 Task: Find a house in San Marcos, Colombia, for 5 guests from September 6 to September 12, 2023, with a price range of ₹10,000 to ₹14,000, 4 bedrooms, 4 beds, 4 bathrooms, and amenities including free parking, gym, TV, and breakfast. Host language should be English.
Action: Mouse moved to (471, 98)
Screenshot: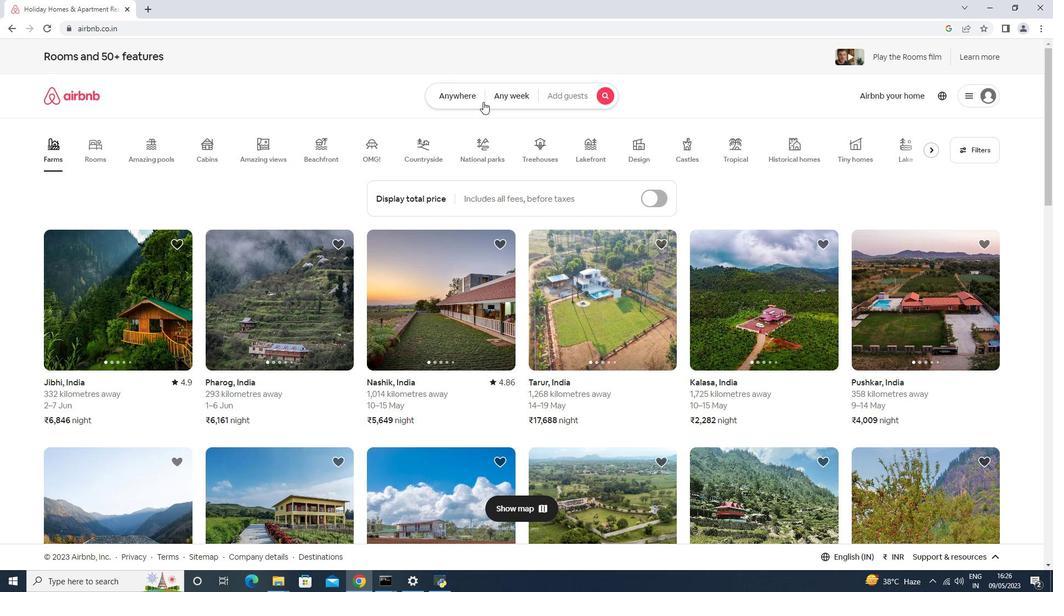 
Action: Mouse pressed left at (471, 98)
Screenshot: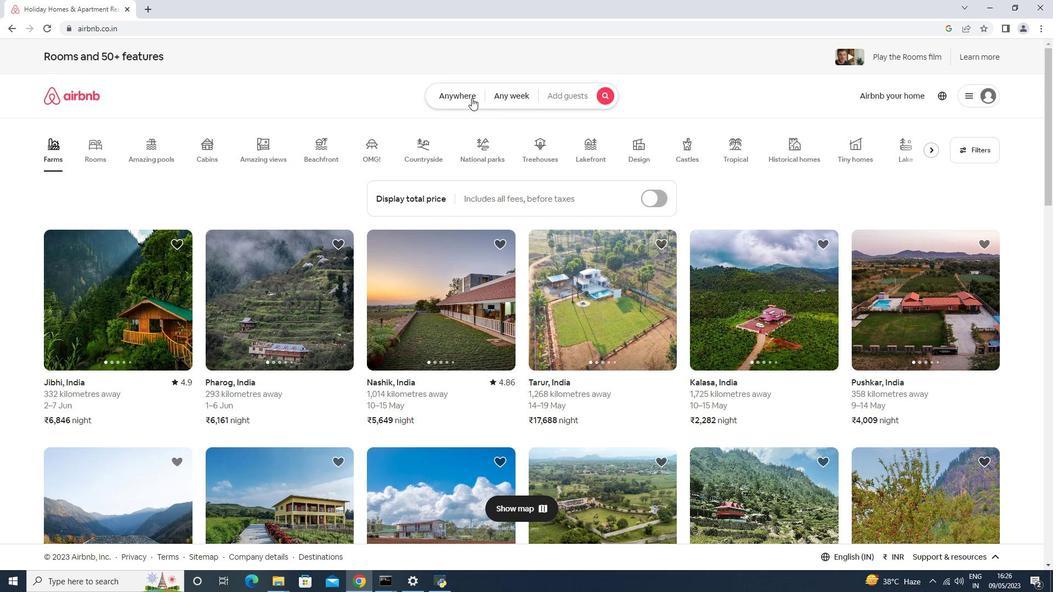 
Action: Mouse moved to (403, 145)
Screenshot: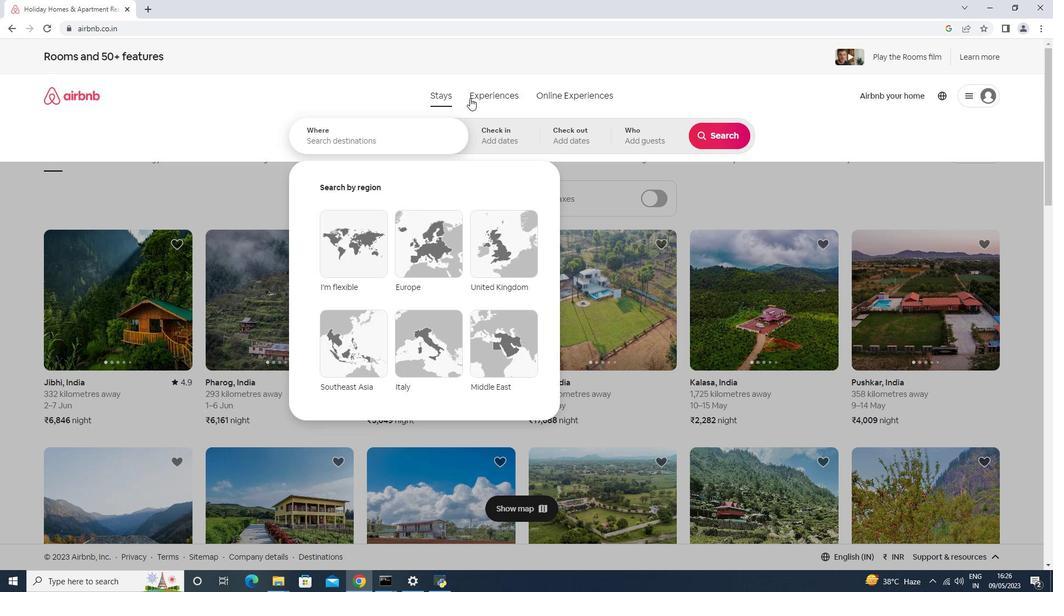 
Action: Mouse pressed left at (403, 145)
Screenshot: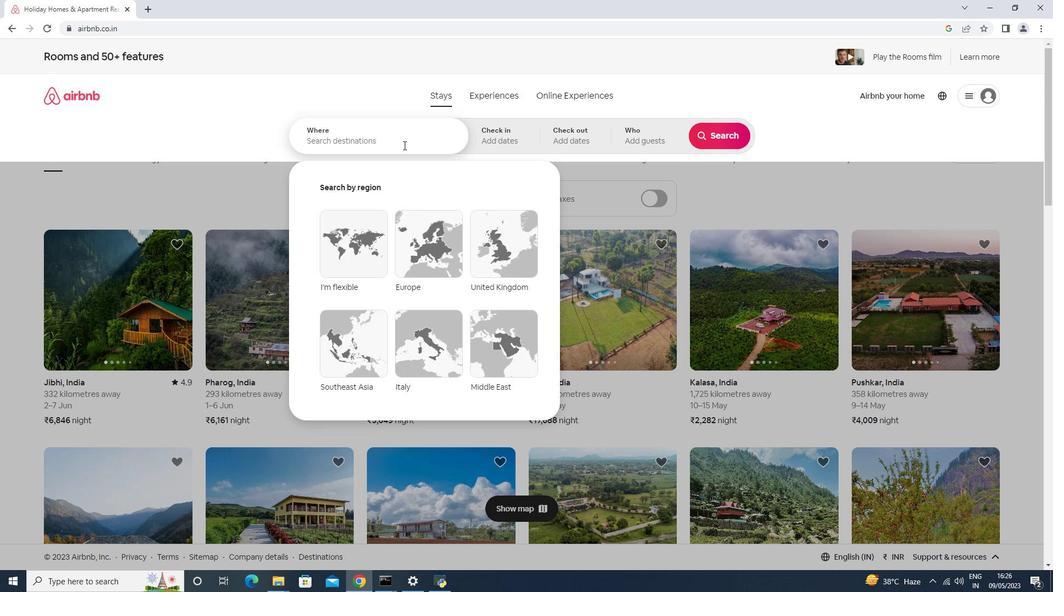 
Action: Key pressed <Key.shift>San<Key.space><Key.shift>Marcos,<Key.space><Key.shift>Colobia<Key.enter>
Screenshot: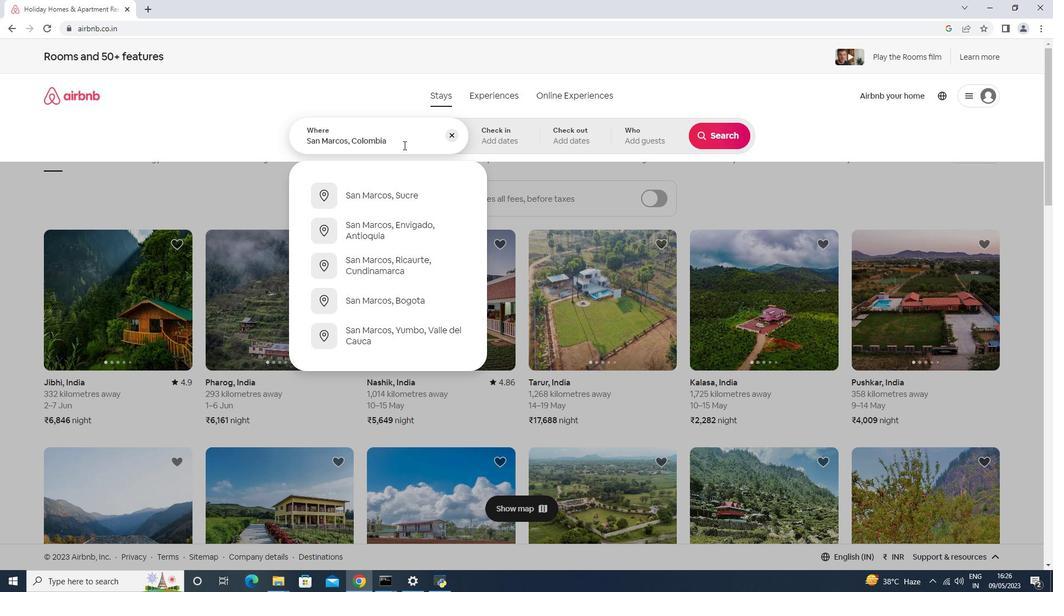 
Action: Mouse moved to (723, 225)
Screenshot: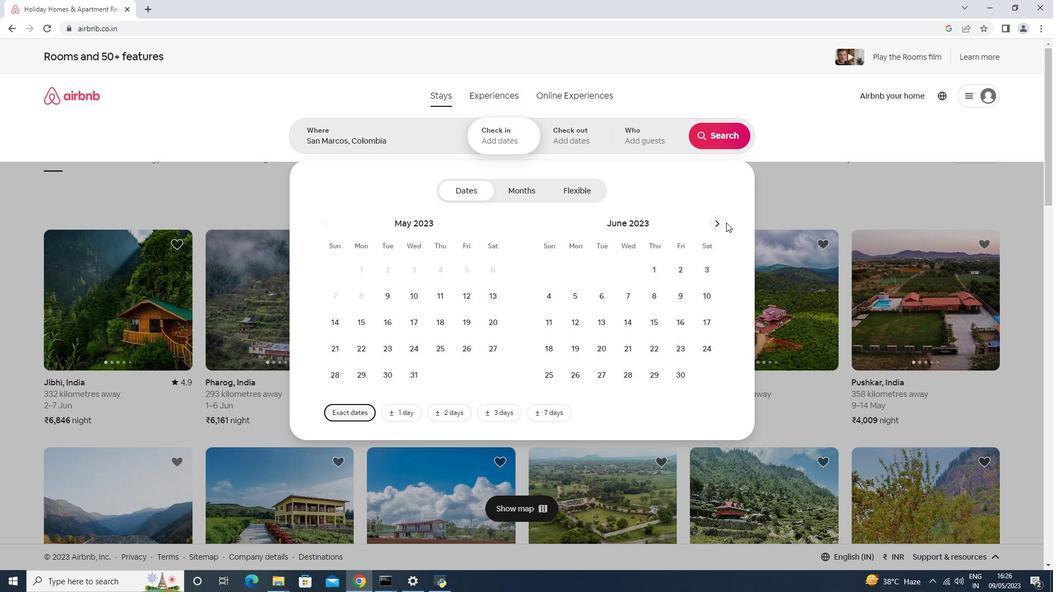 
Action: Mouse pressed left at (723, 225)
Screenshot: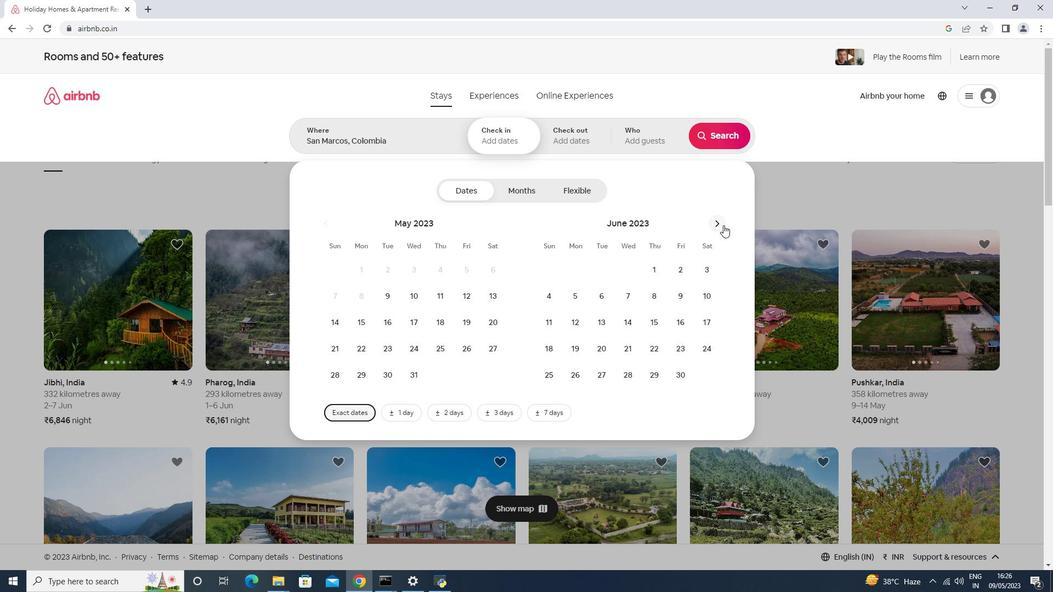 
Action: Mouse moved to (720, 227)
Screenshot: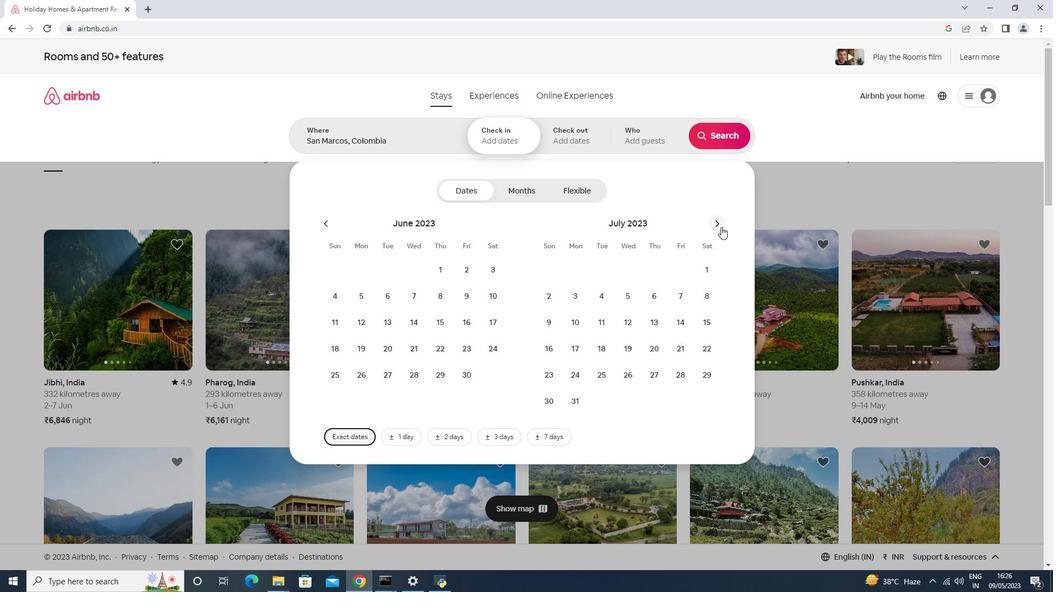
Action: Mouse pressed left at (720, 227)
Screenshot: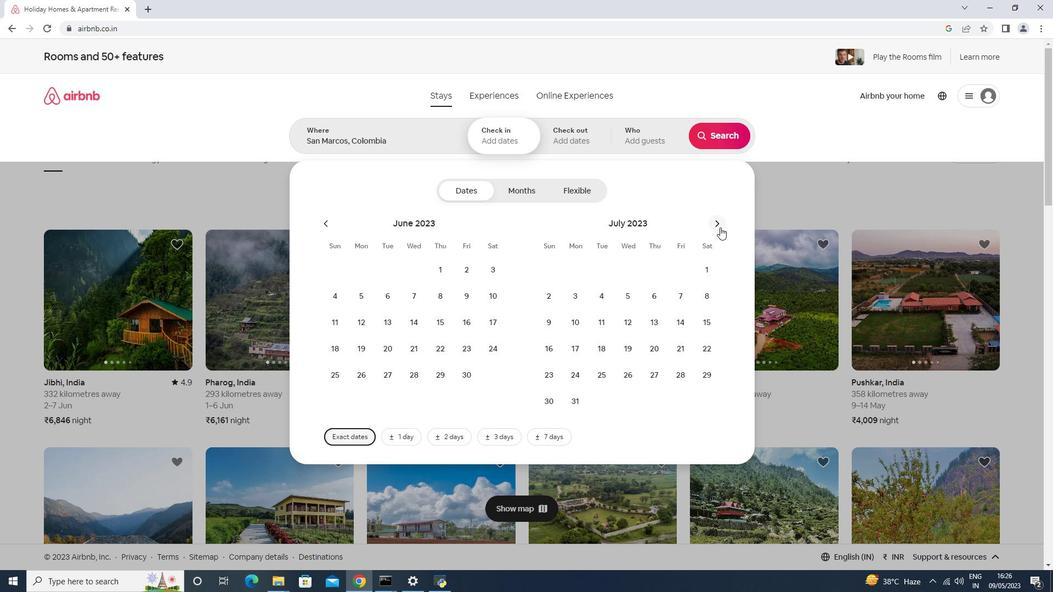 
Action: Mouse pressed left at (720, 227)
Screenshot: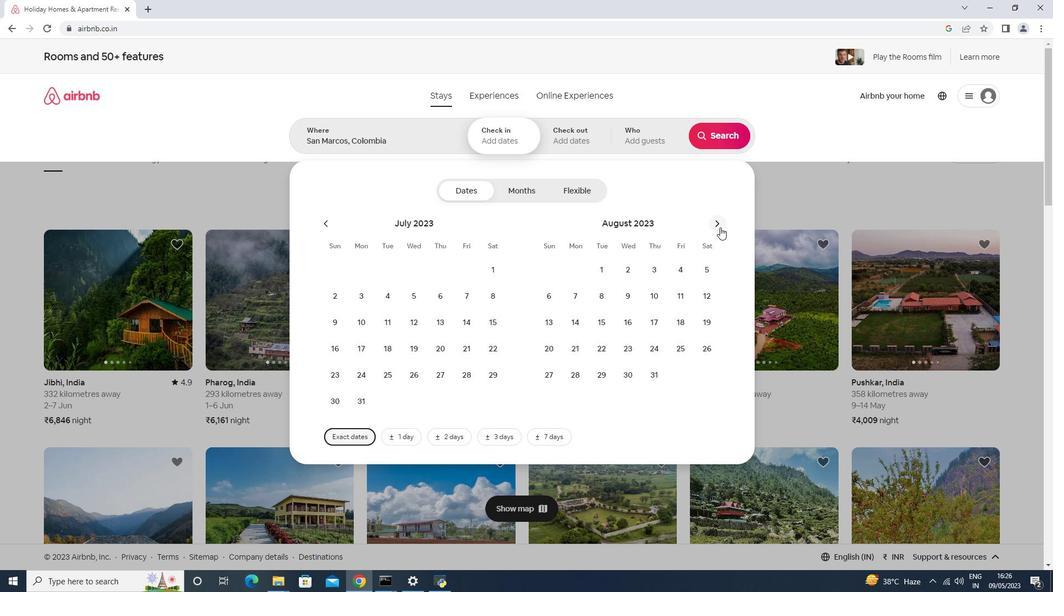 
Action: Mouse pressed left at (720, 227)
Screenshot: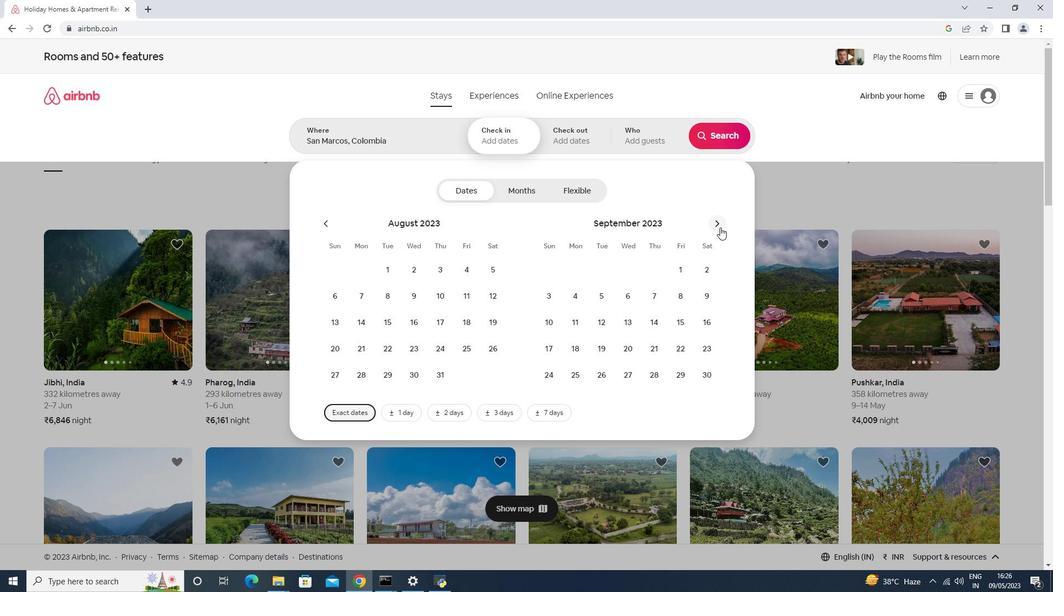 
Action: Mouse moved to (411, 299)
Screenshot: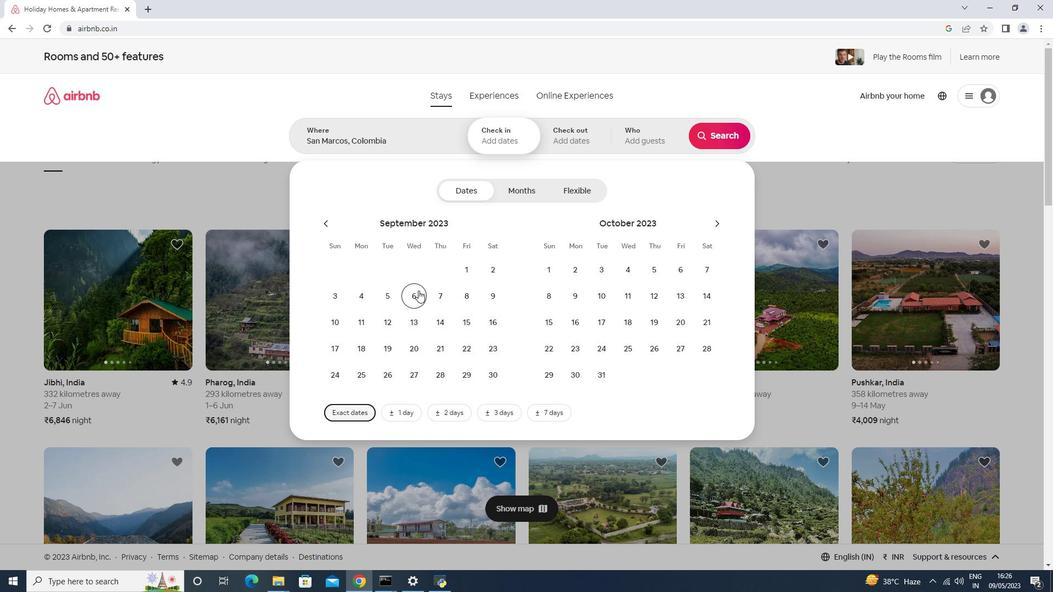 
Action: Mouse pressed left at (411, 299)
Screenshot: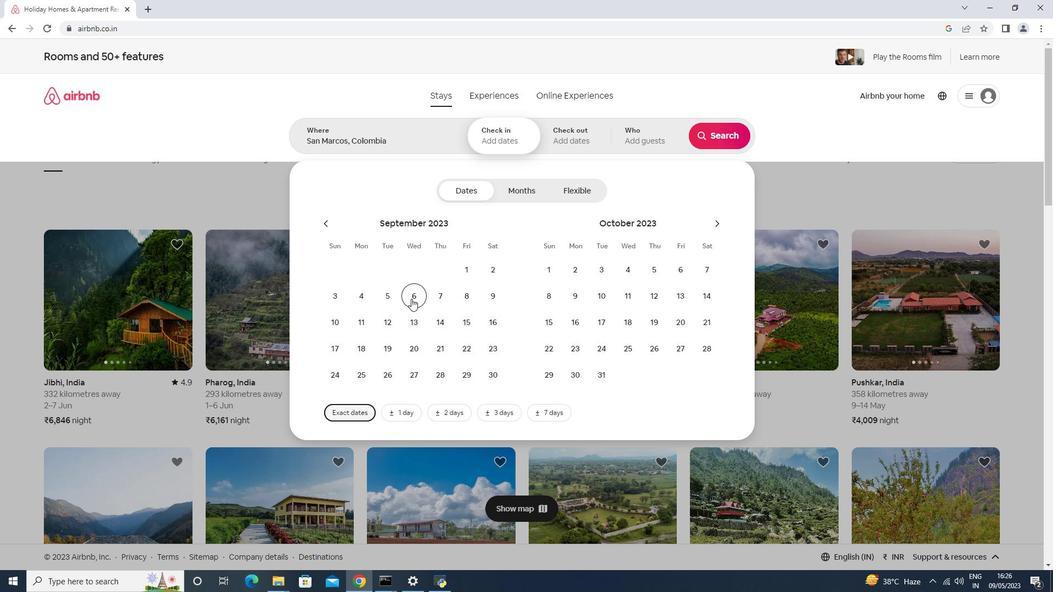 
Action: Mouse moved to (388, 325)
Screenshot: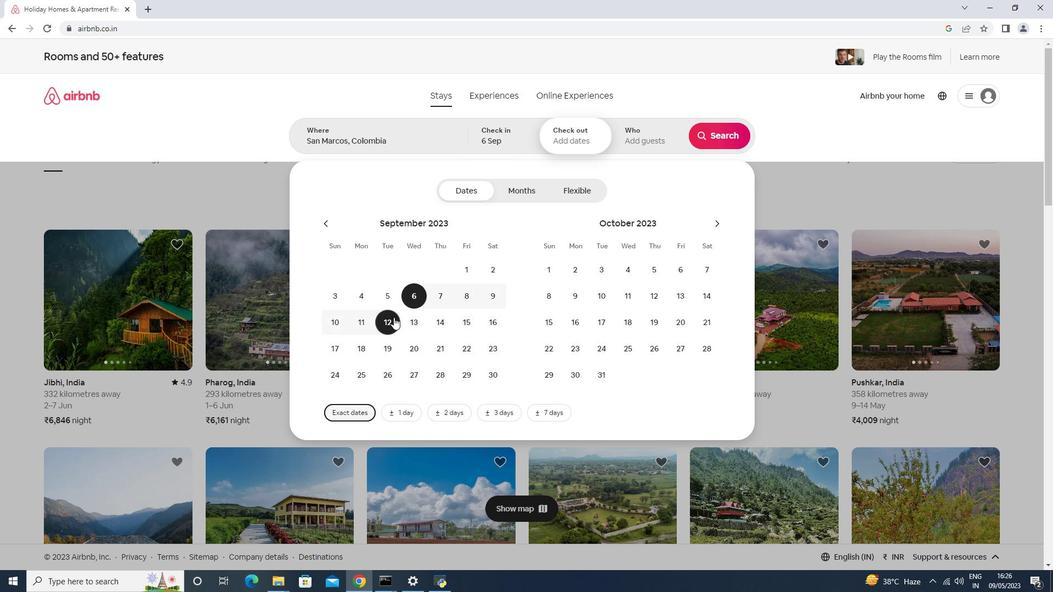 
Action: Mouse pressed left at (388, 325)
Screenshot: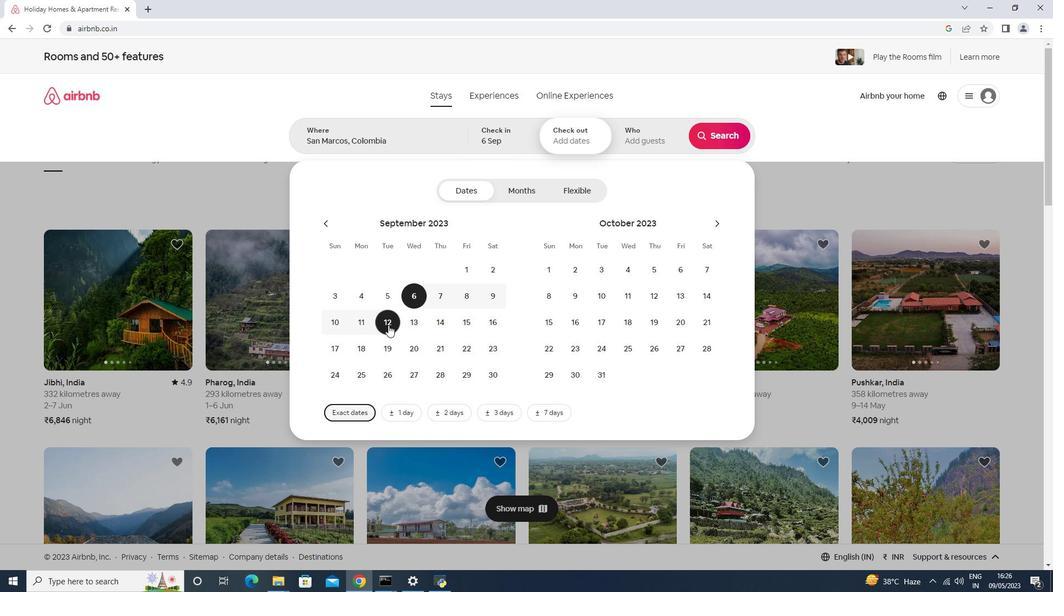 
Action: Mouse moved to (648, 137)
Screenshot: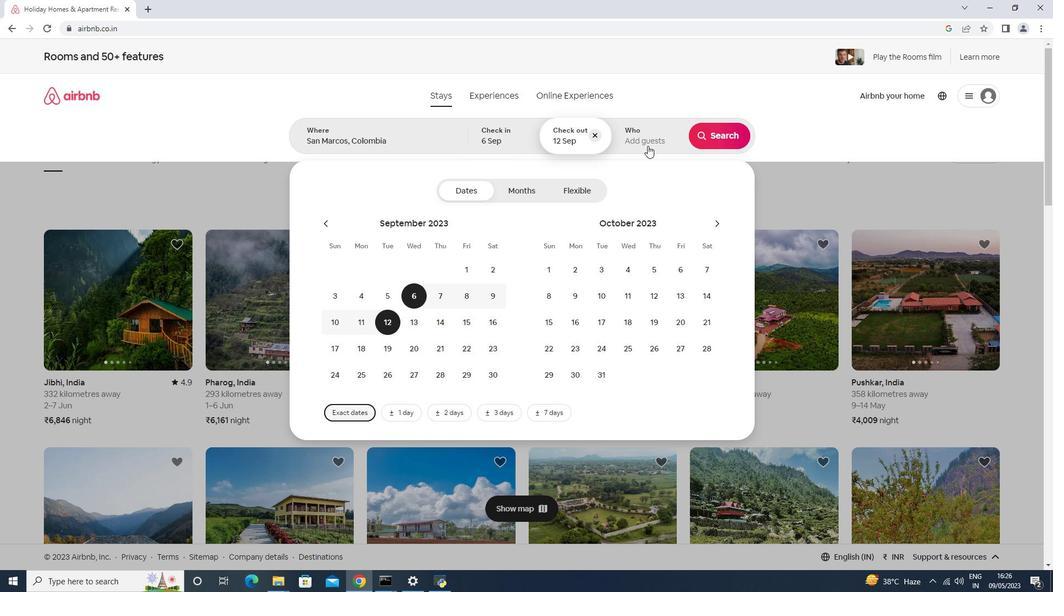 
Action: Mouse pressed left at (648, 137)
Screenshot: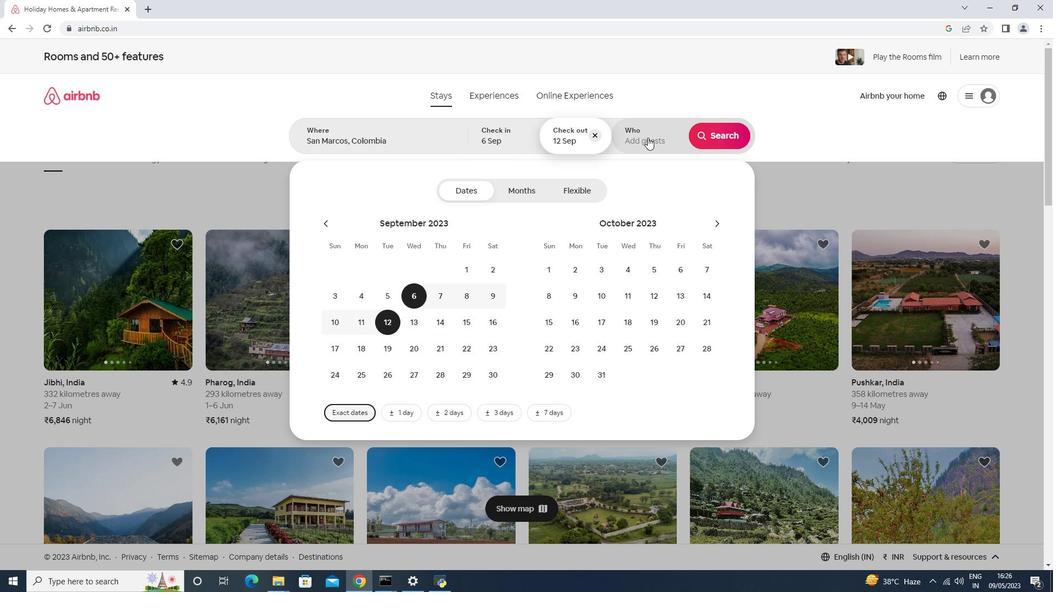 
Action: Mouse moved to (722, 195)
Screenshot: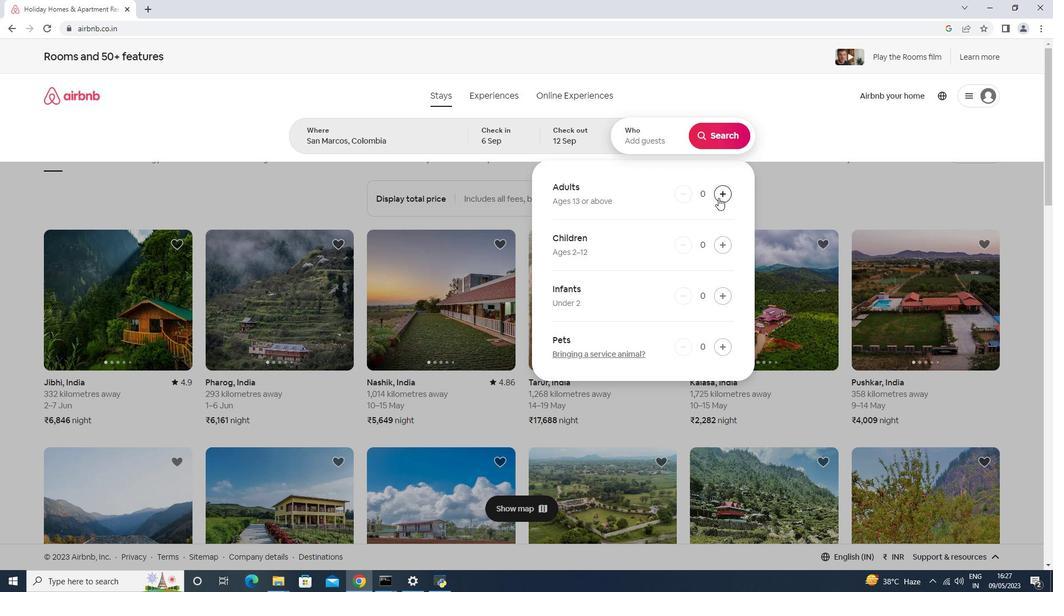 
Action: Mouse pressed left at (722, 195)
Screenshot: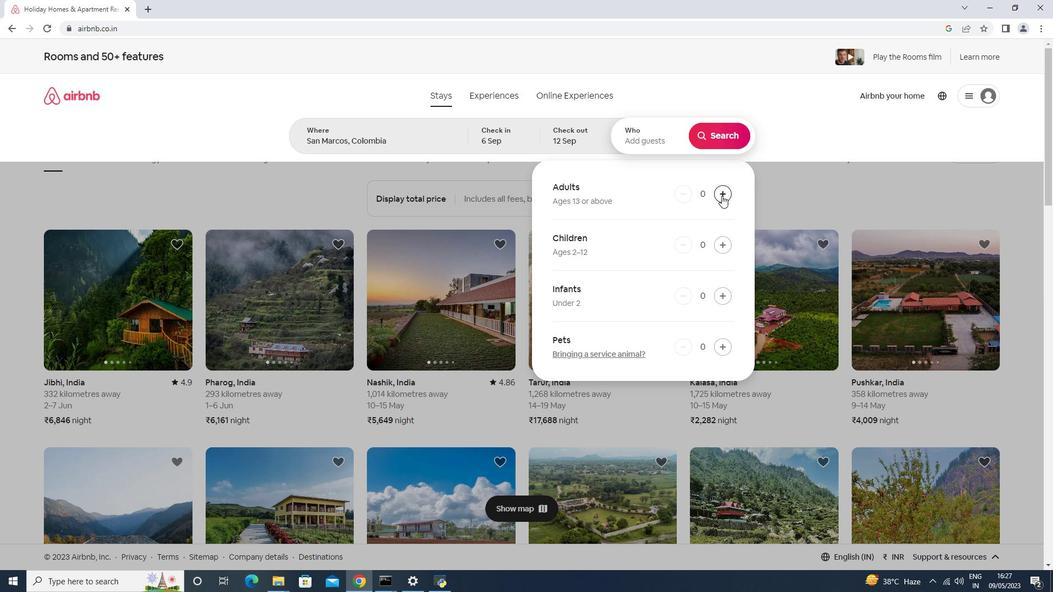 
Action: Mouse pressed left at (722, 195)
Screenshot: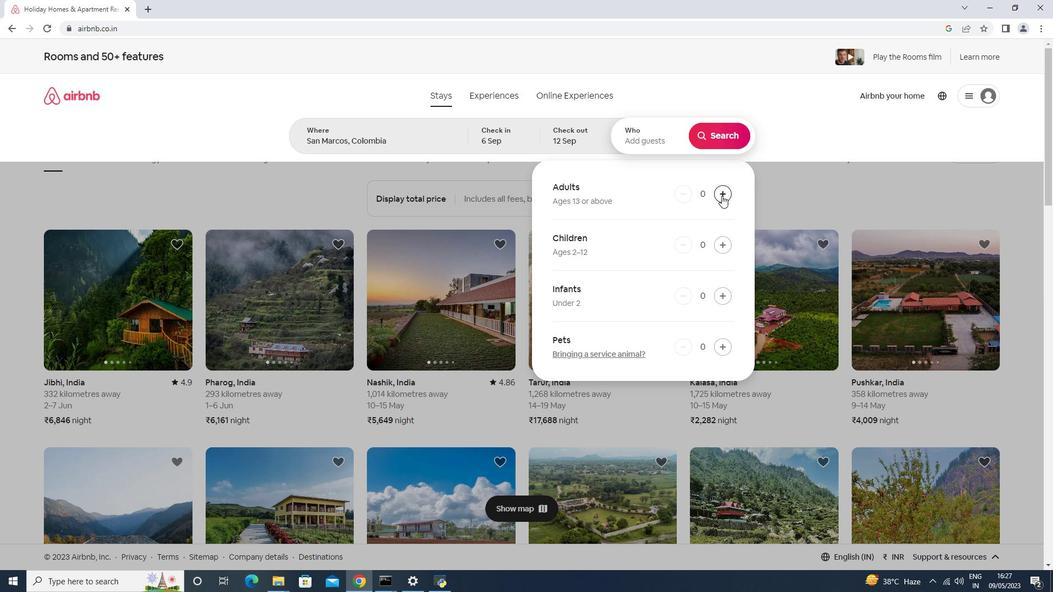 
Action: Mouse pressed left at (722, 195)
Screenshot: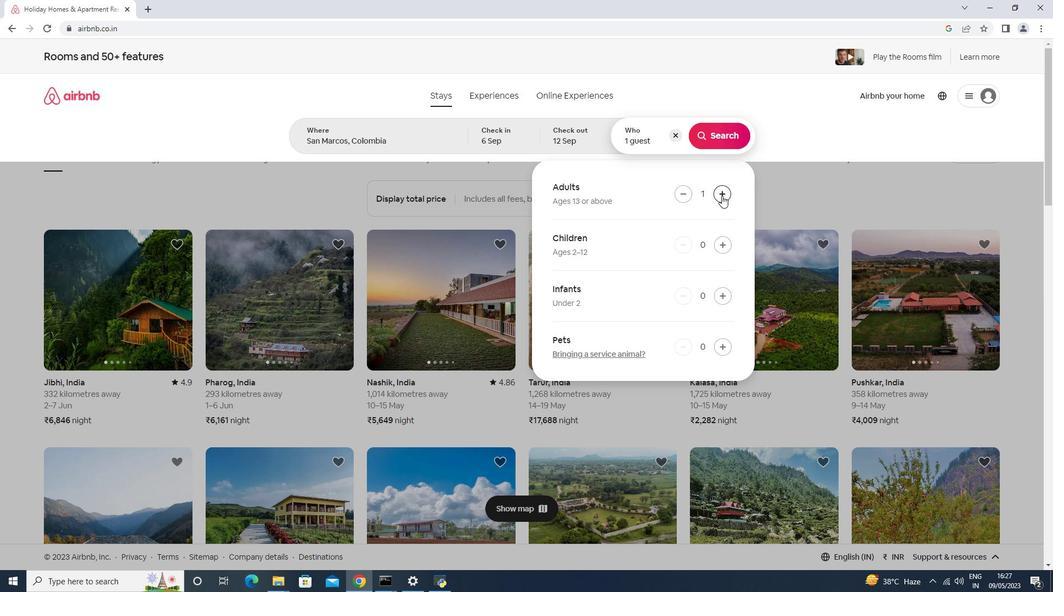 
Action: Mouse pressed left at (722, 195)
Screenshot: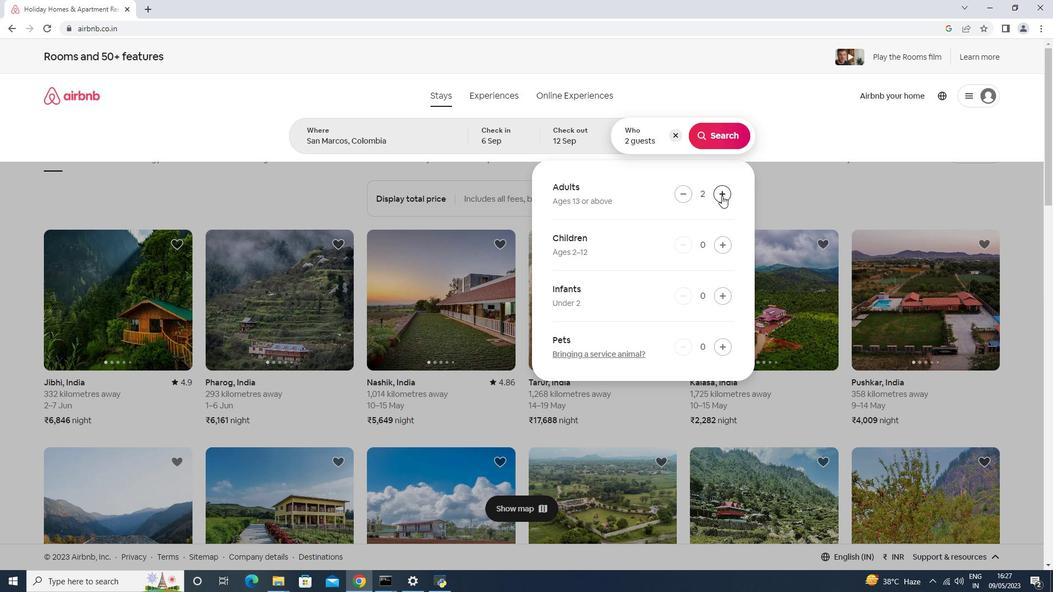 
Action: Mouse pressed left at (722, 195)
Screenshot: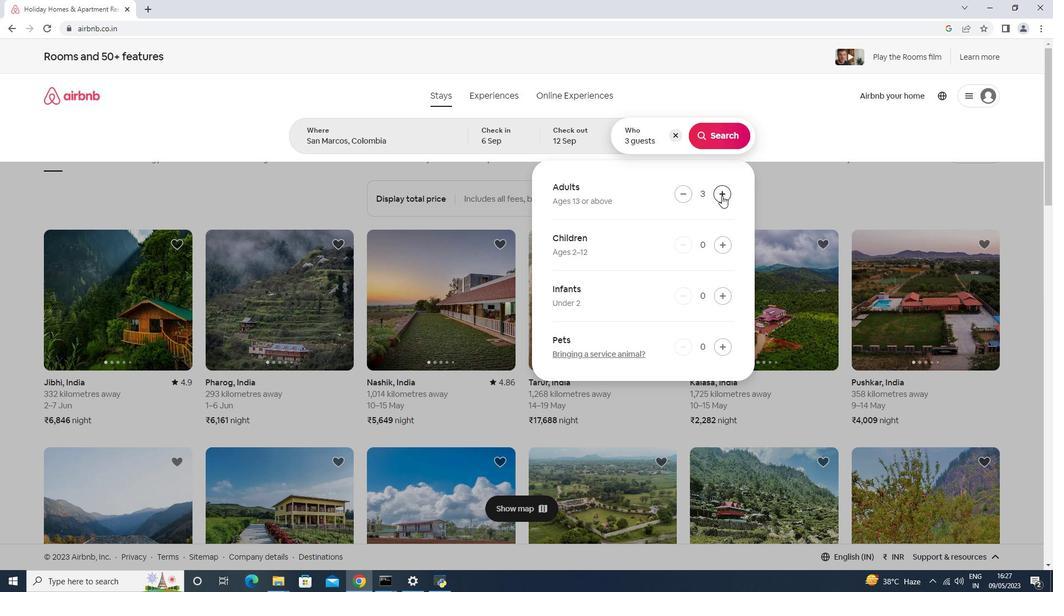 
Action: Mouse moved to (672, 195)
Screenshot: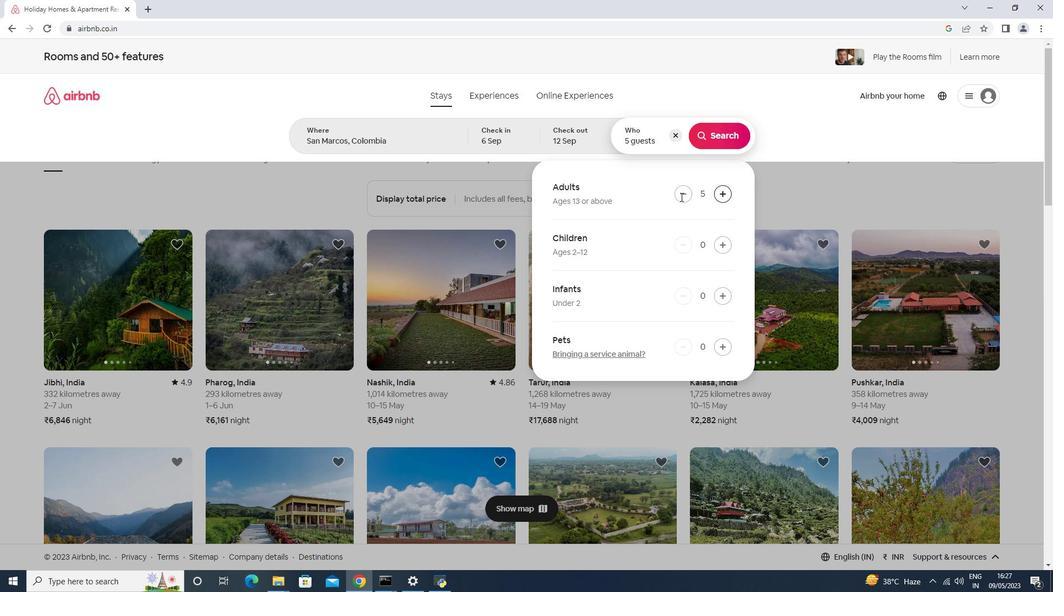 
Action: Mouse pressed left at (672, 195)
Screenshot: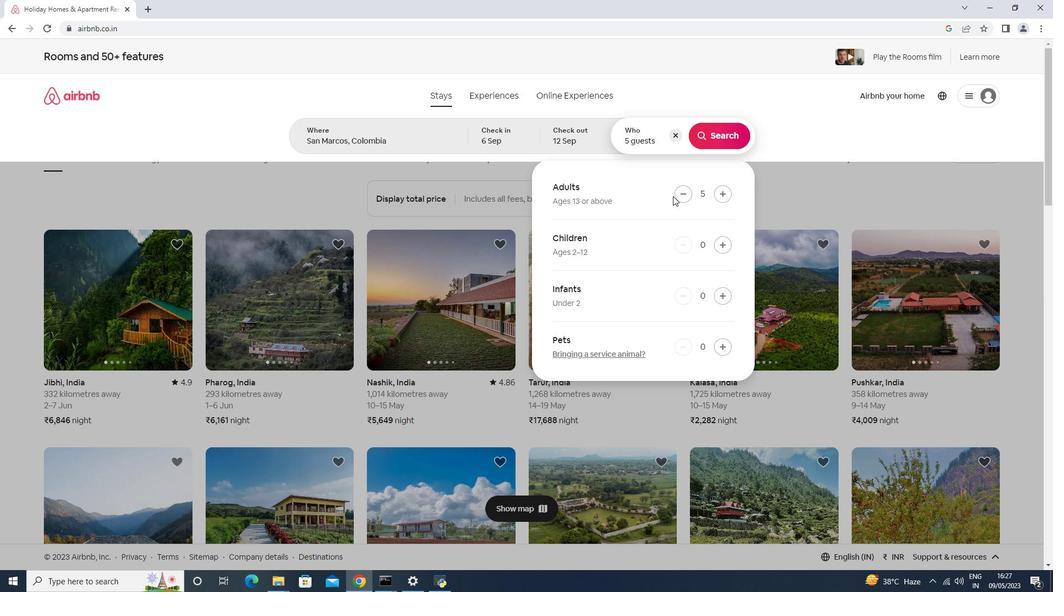 
Action: Mouse moved to (687, 193)
Screenshot: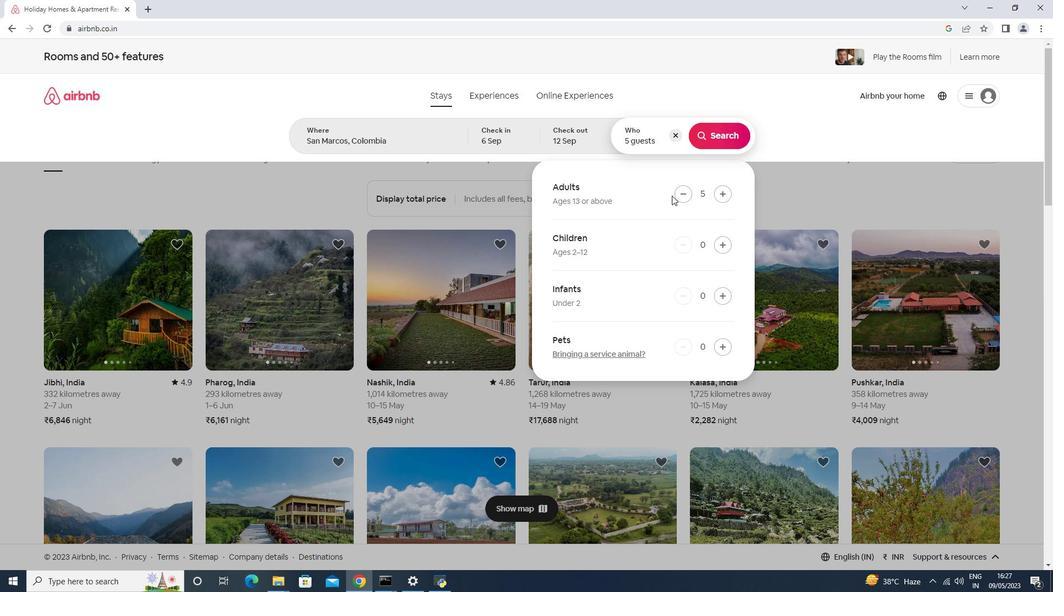 
Action: Mouse pressed left at (687, 193)
Screenshot: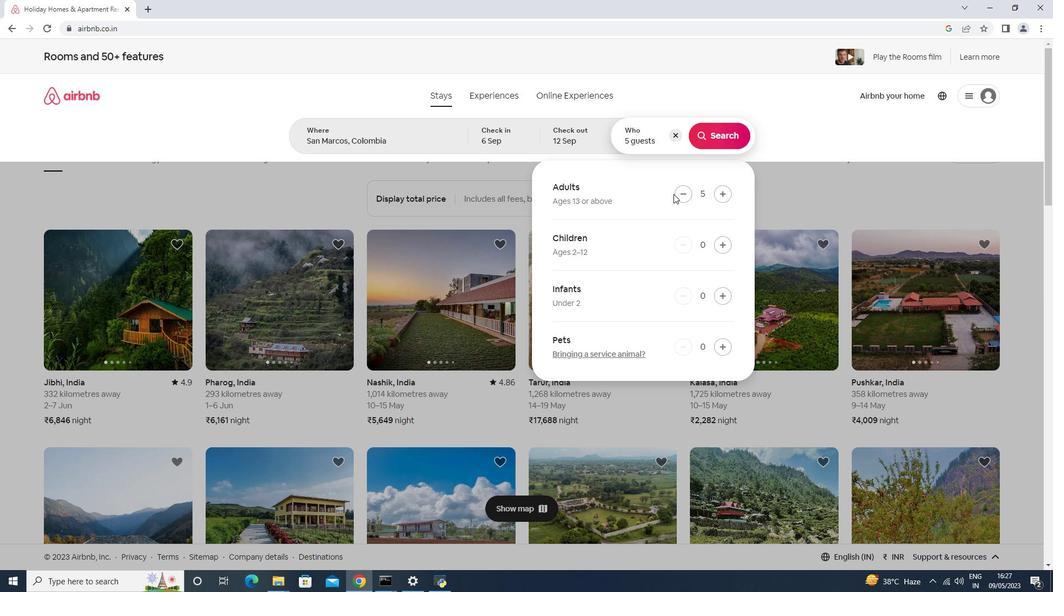 
Action: Mouse moved to (732, 132)
Screenshot: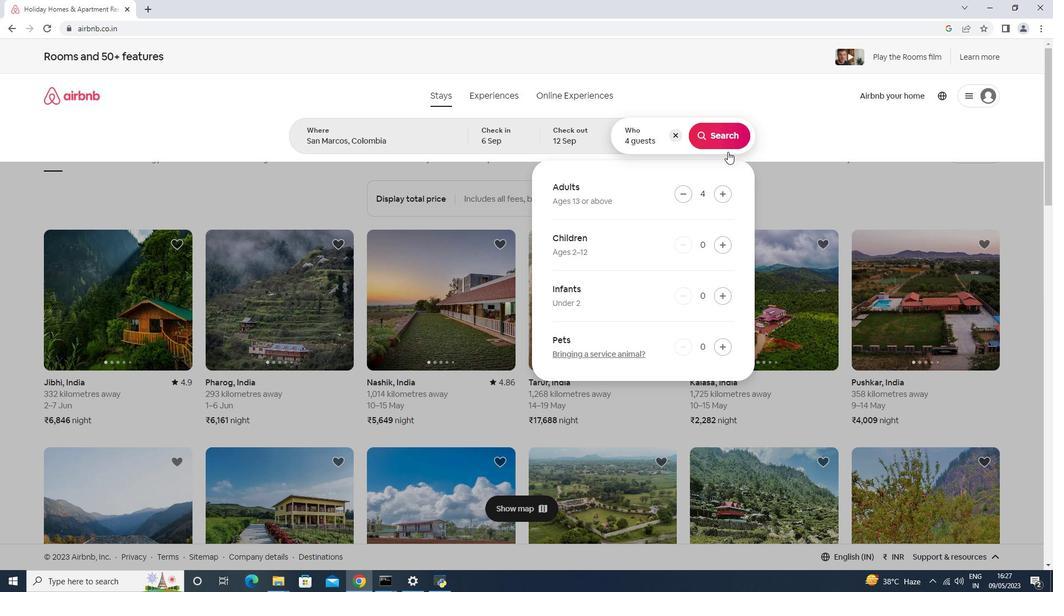 
Action: Mouse pressed left at (732, 132)
Screenshot: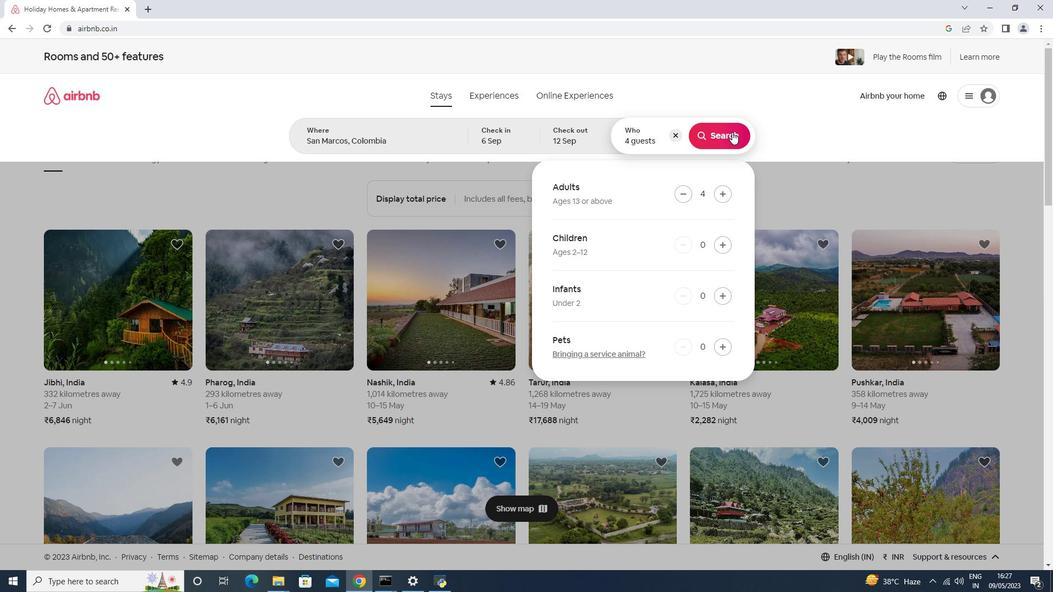 
Action: Mouse moved to (1000, 98)
Screenshot: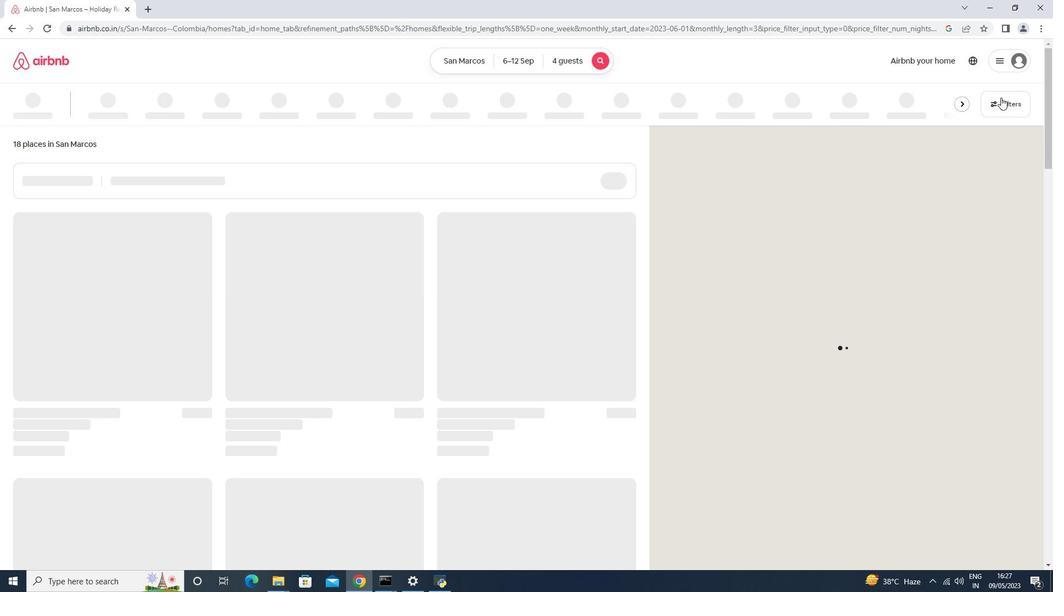 
Action: Mouse pressed left at (1000, 98)
Screenshot: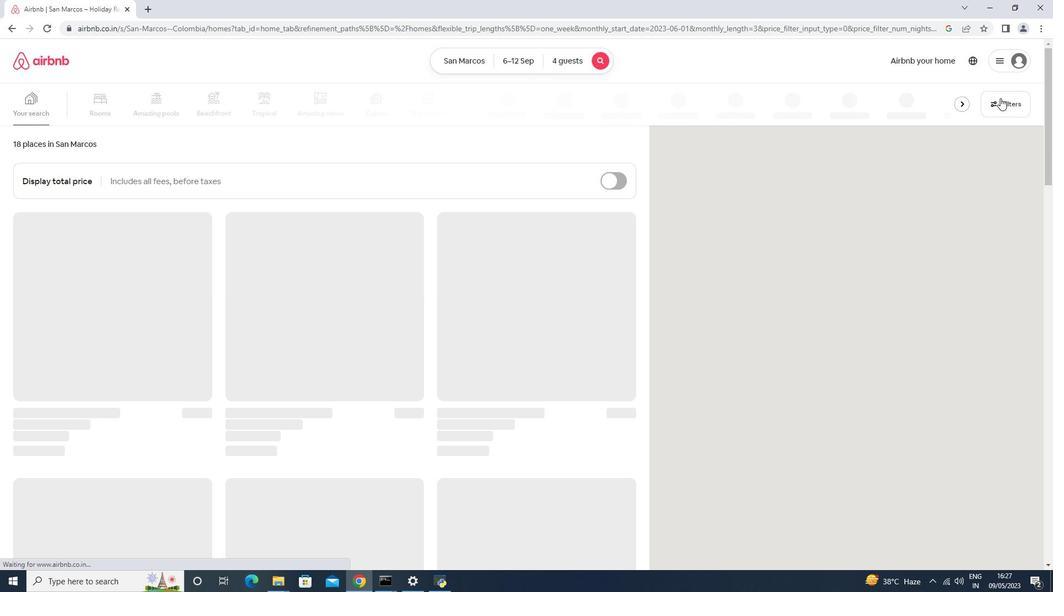 
Action: Mouse moved to (391, 375)
Screenshot: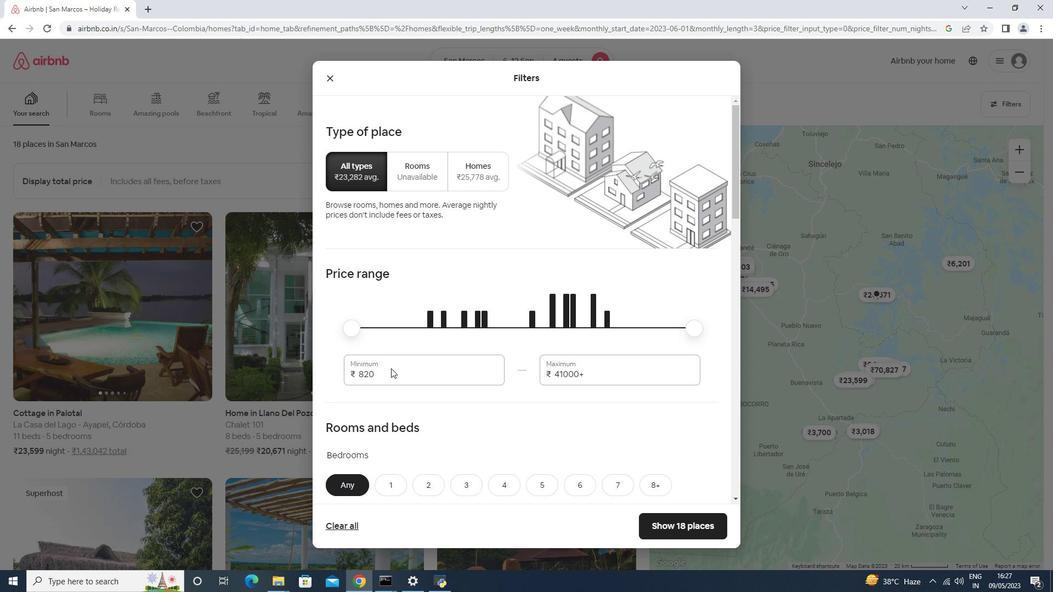
Action: Mouse pressed left at (391, 375)
Screenshot: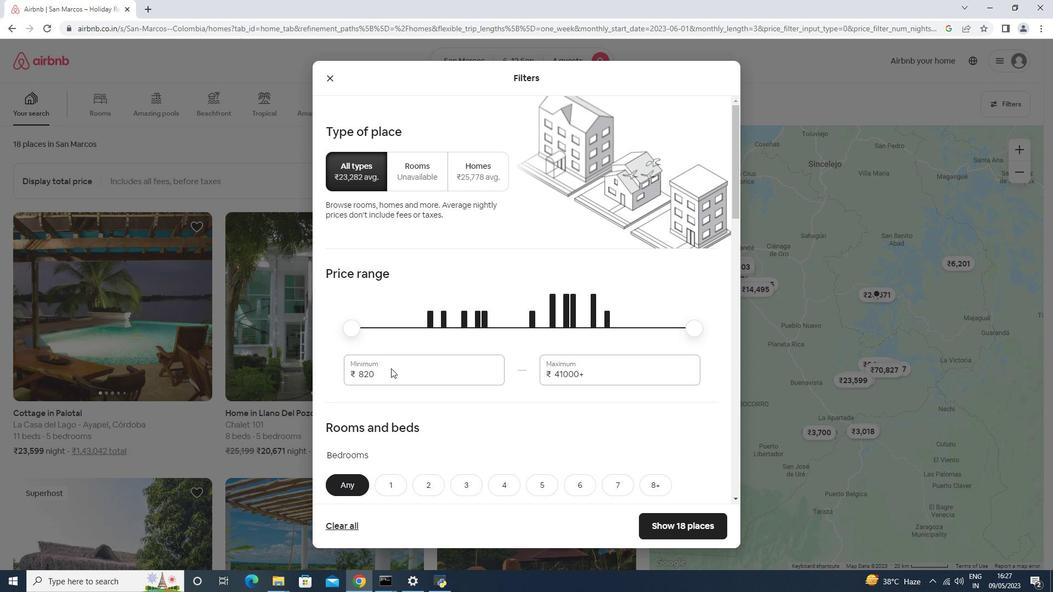 
Action: Mouse moved to (391, 372)
Screenshot: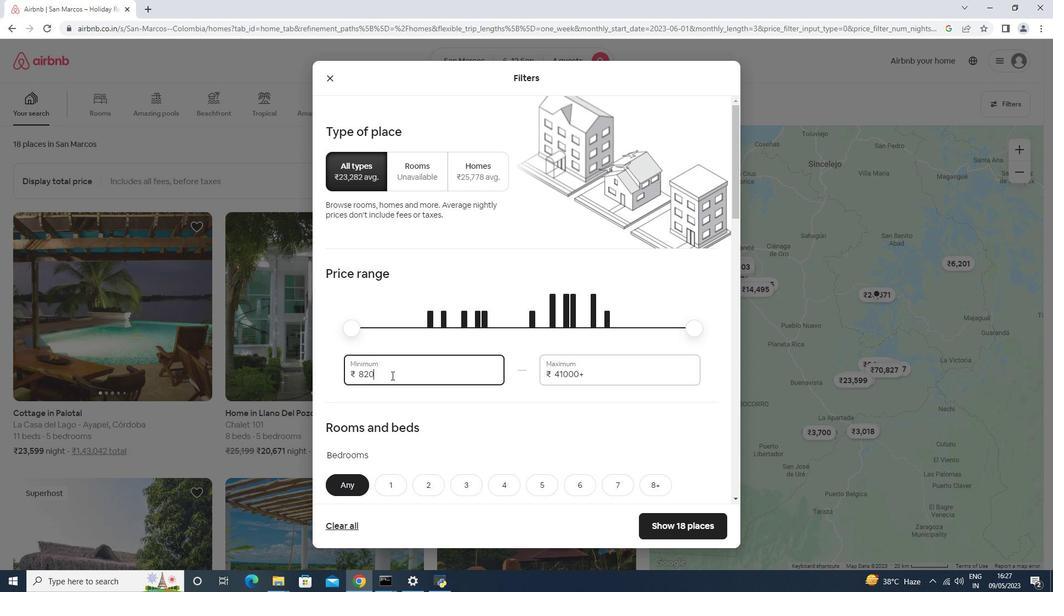 
Action: Key pressed <Key.backspace><Key.backspace><Key.backspace>10000<Key.tab>14000
Screenshot: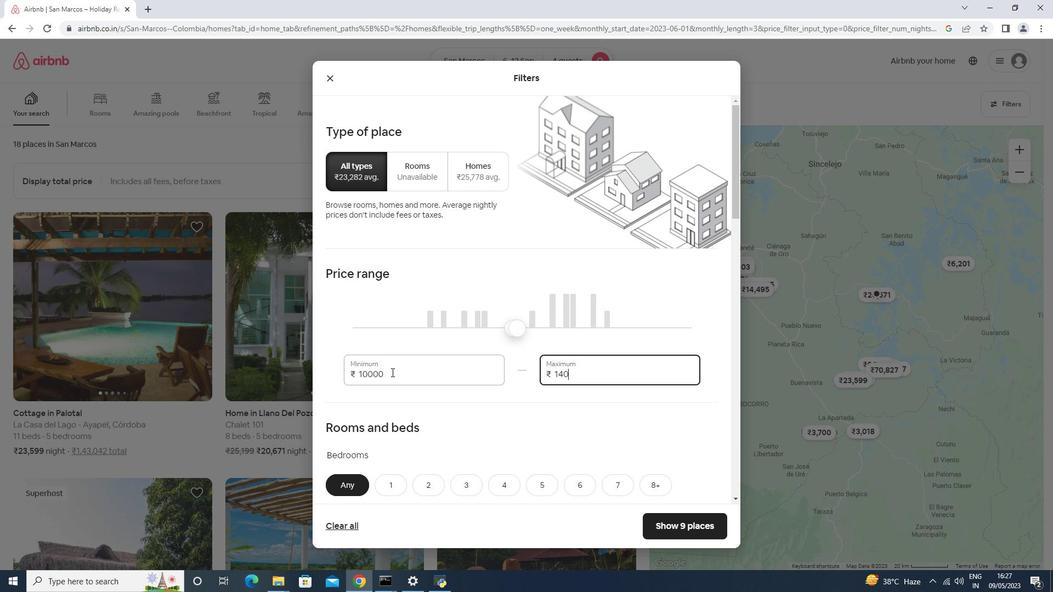 
Action: Mouse scrolled (391, 372) with delta (0, 0)
Screenshot: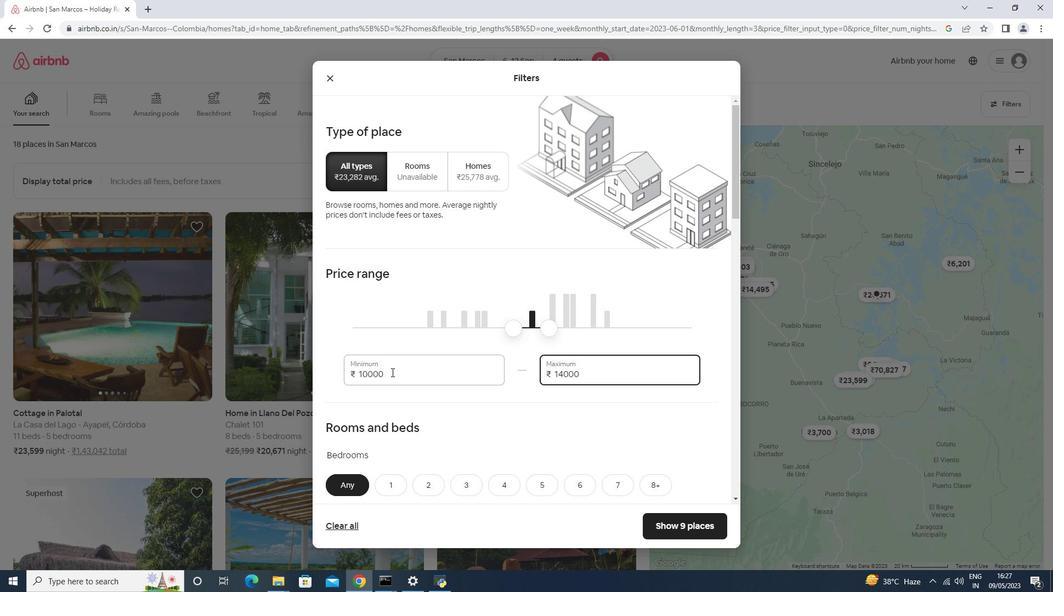 
Action: Mouse scrolled (391, 372) with delta (0, 0)
Screenshot: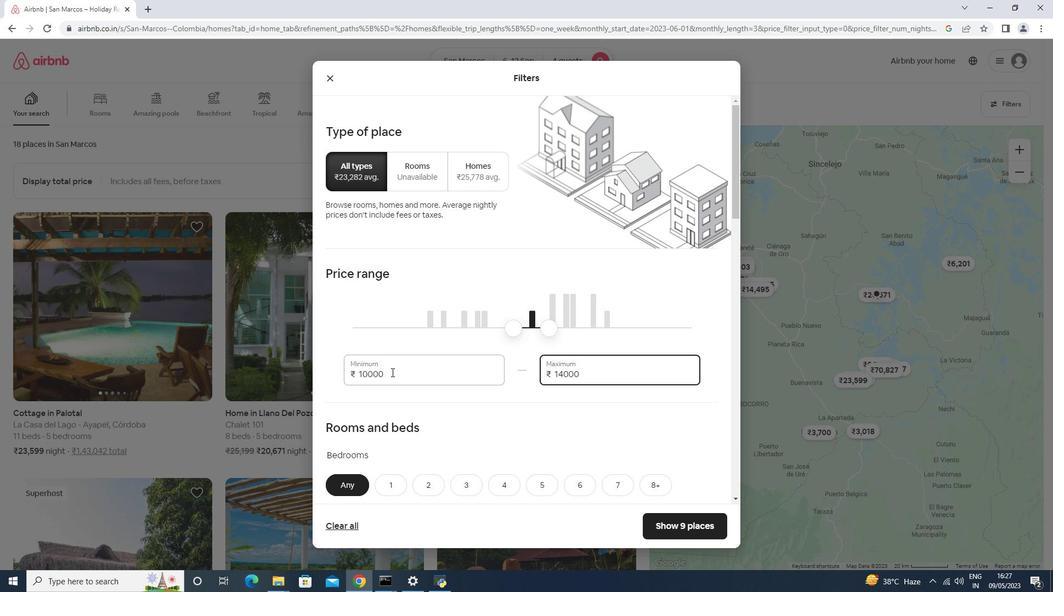 
Action: Mouse scrolled (391, 372) with delta (0, 0)
Screenshot: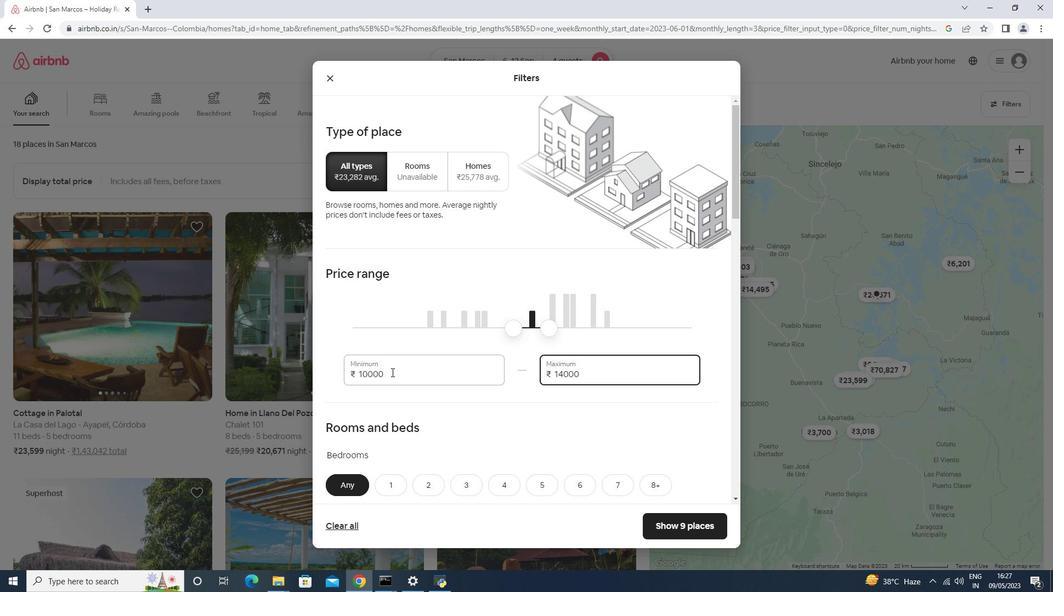 
Action: Mouse scrolled (391, 372) with delta (0, 0)
Screenshot: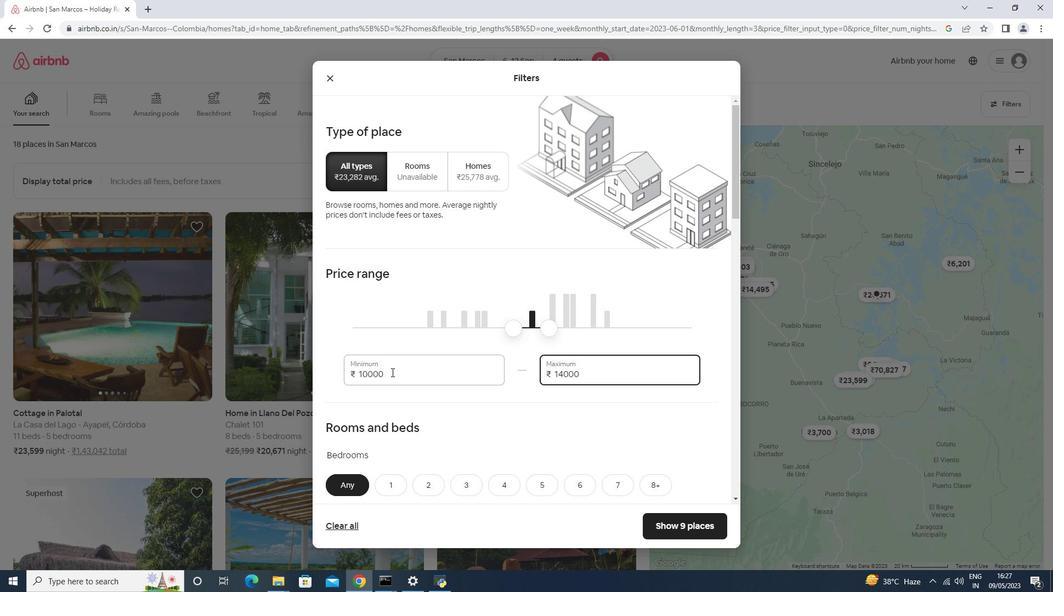 
Action: Mouse moved to (505, 269)
Screenshot: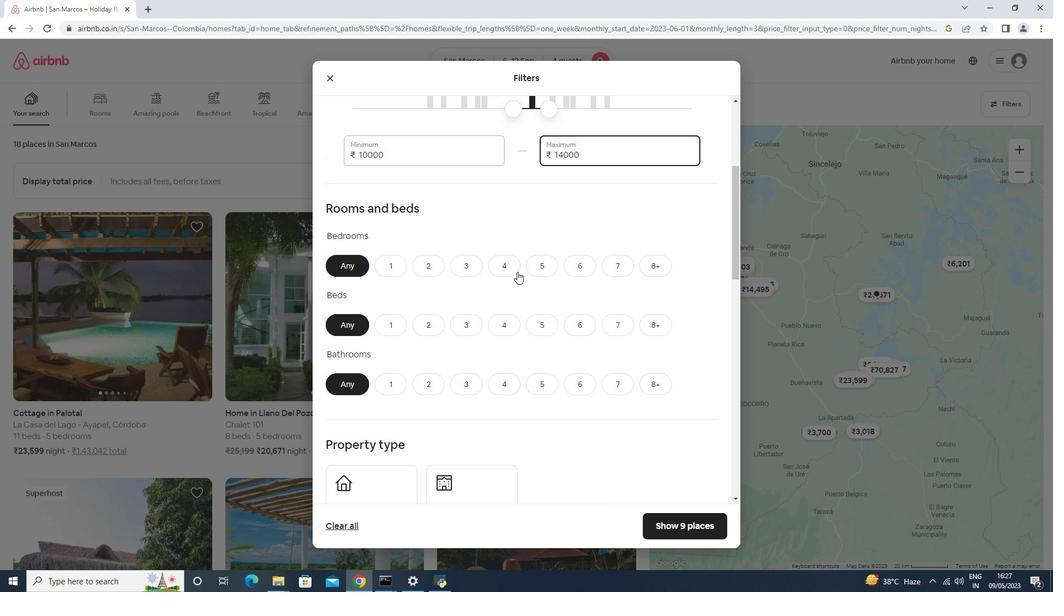 
Action: Mouse pressed left at (505, 269)
Screenshot: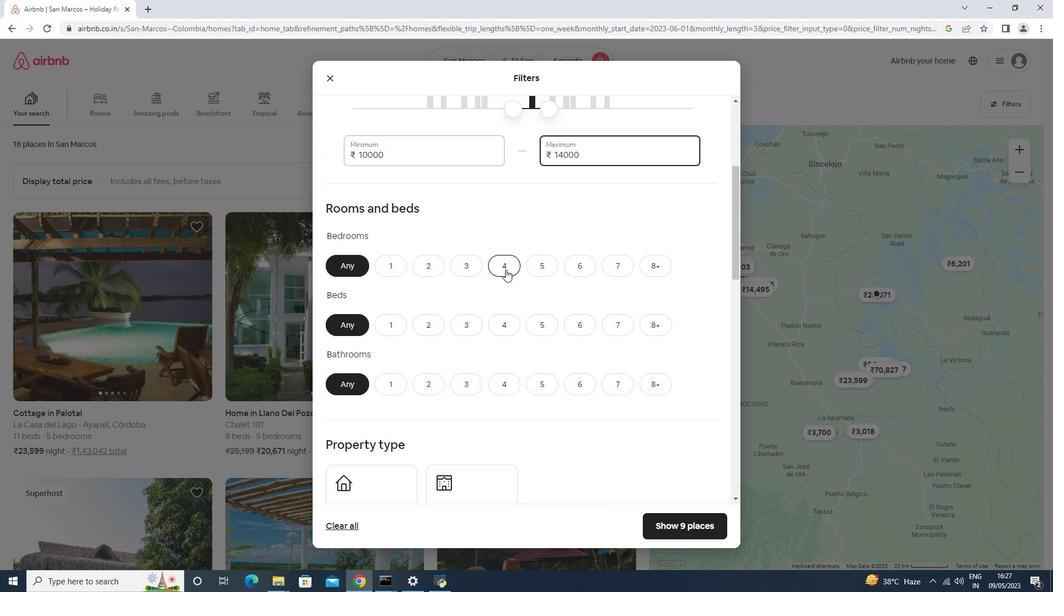
Action: Mouse moved to (507, 322)
Screenshot: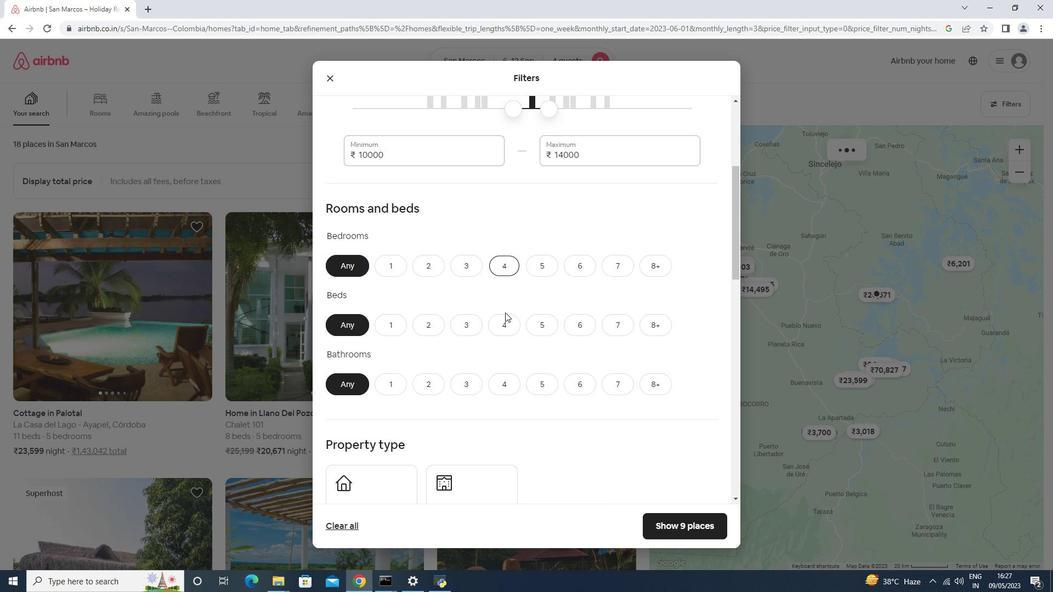 
Action: Mouse pressed left at (507, 322)
Screenshot: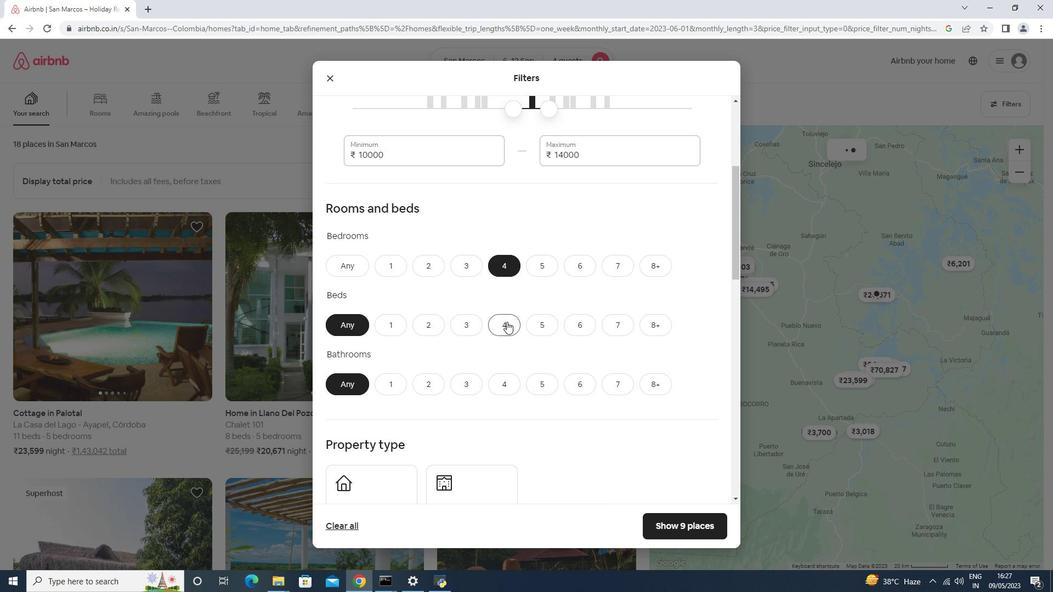 
Action: Mouse moved to (504, 378)
Screenshot: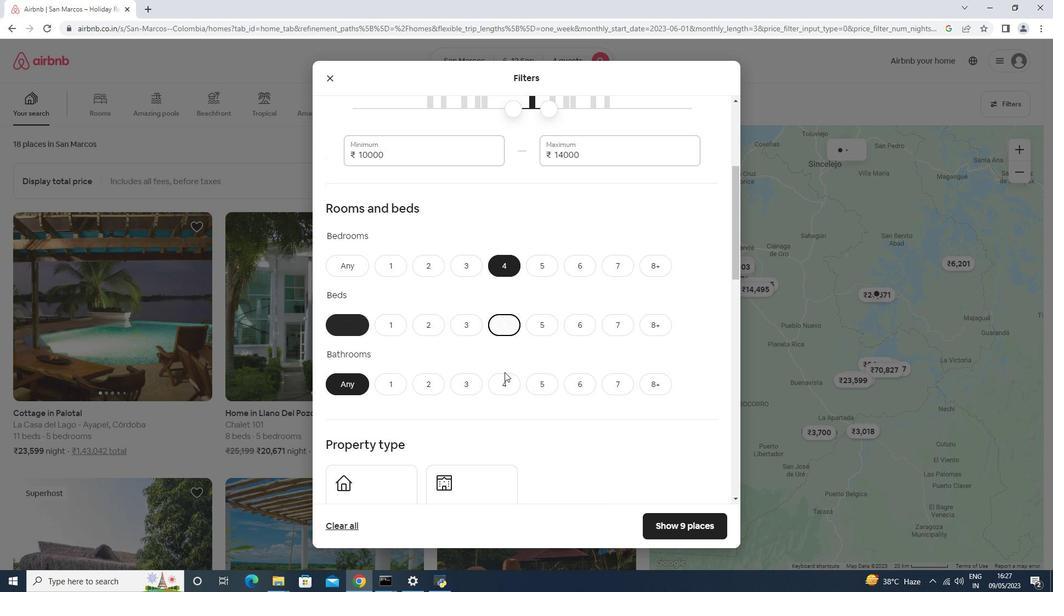 
Action: Mouse pressed left at (504, 378)
Screenshot: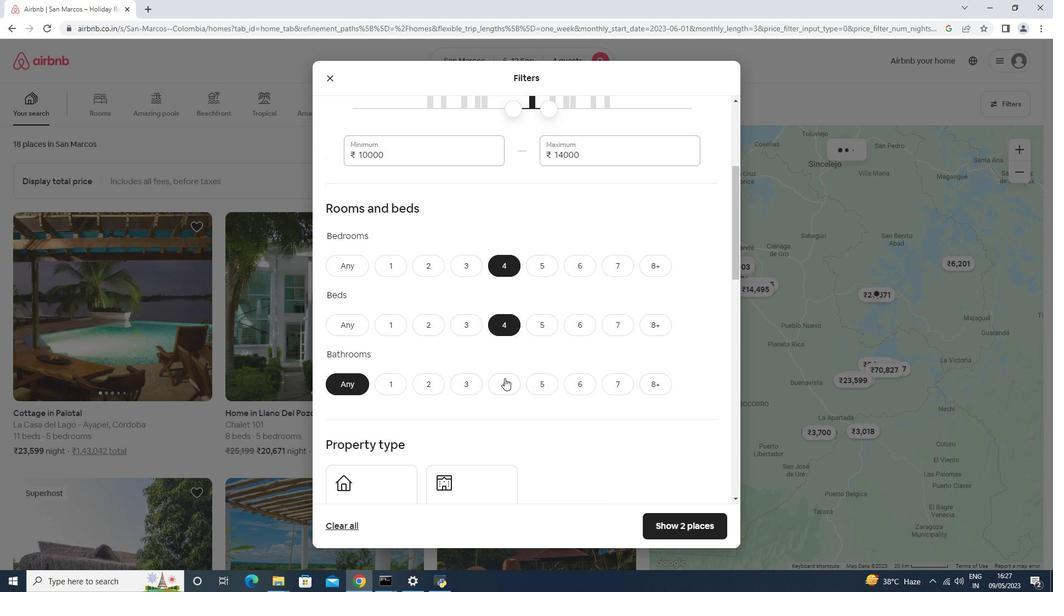 
Action: Mouse moved to (503, 375)
Screenshot: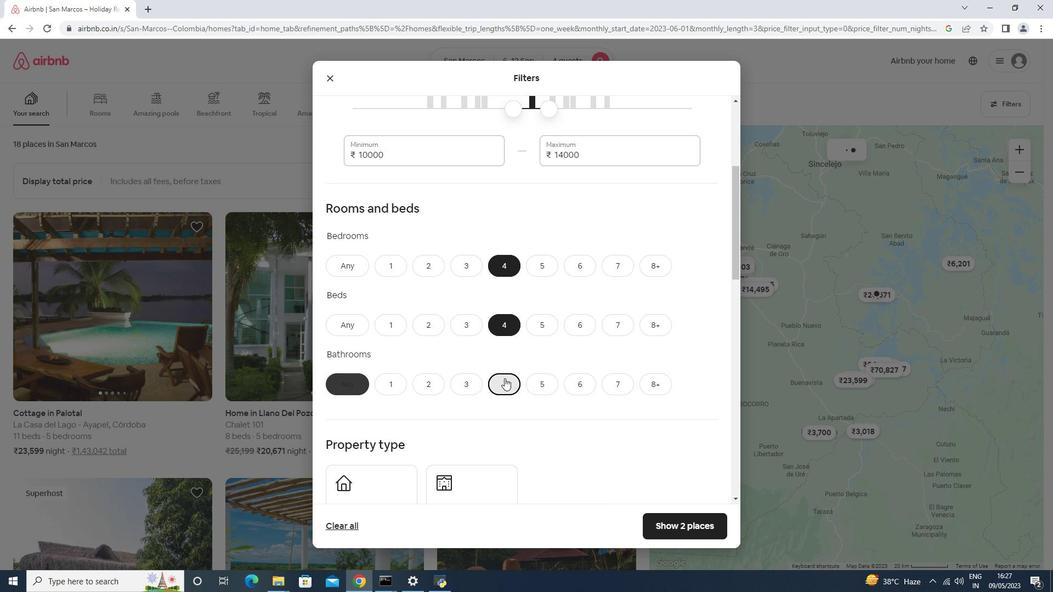
Action: Mouse scrolled (503, 374) with delta (0, 0)
Screenshot: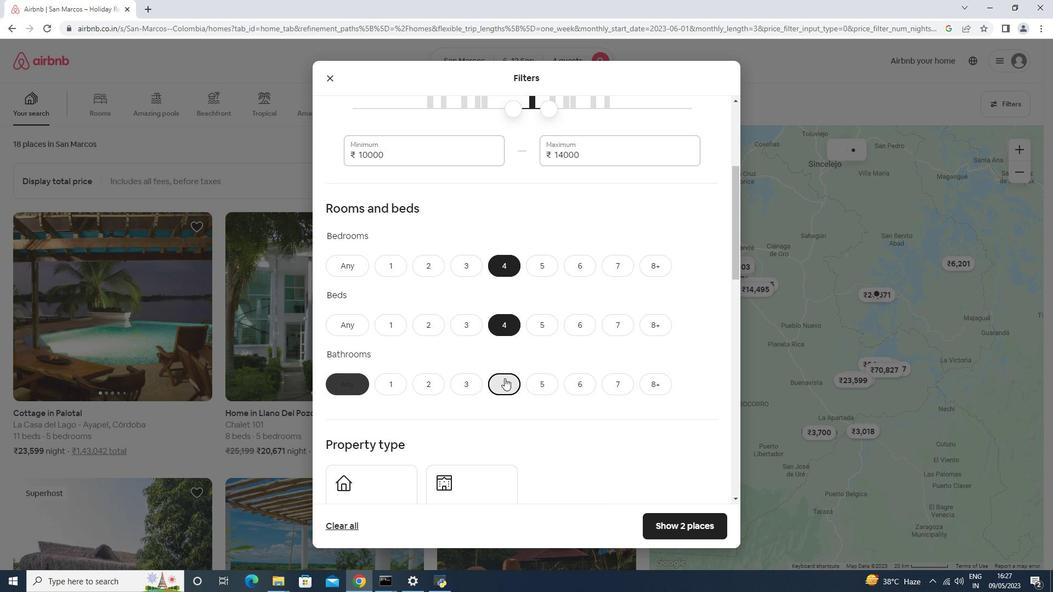 
Action: Mouse scrolled (503, 374) with delta (0, 0)
Screenshot: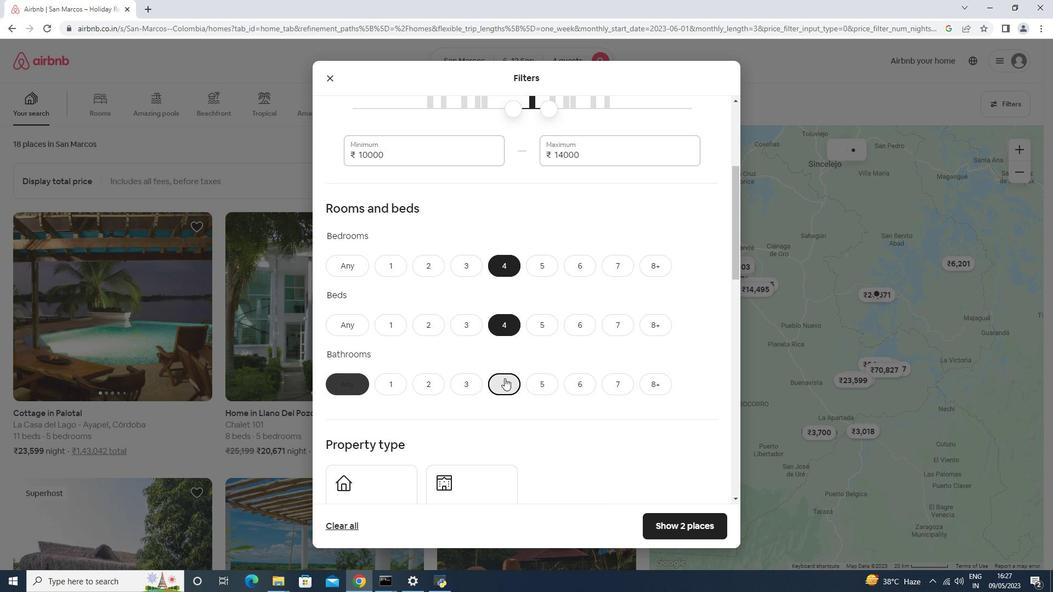 
Action: Mouse scrolled (503, 374) with delta (0, 0)
Screenshot: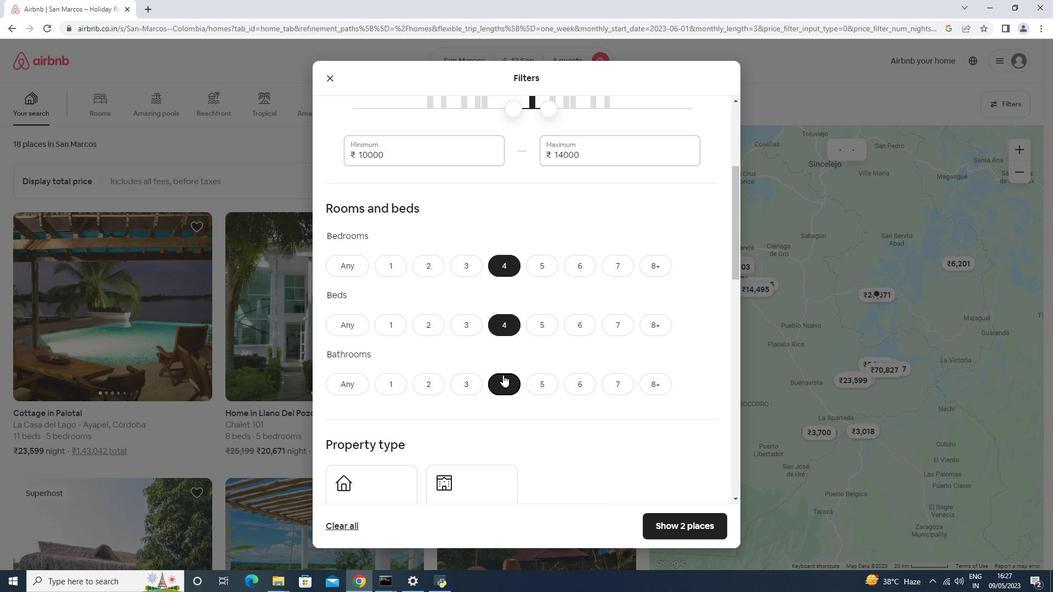 
Action: Mouse moved to (357, 336)
Screenshot: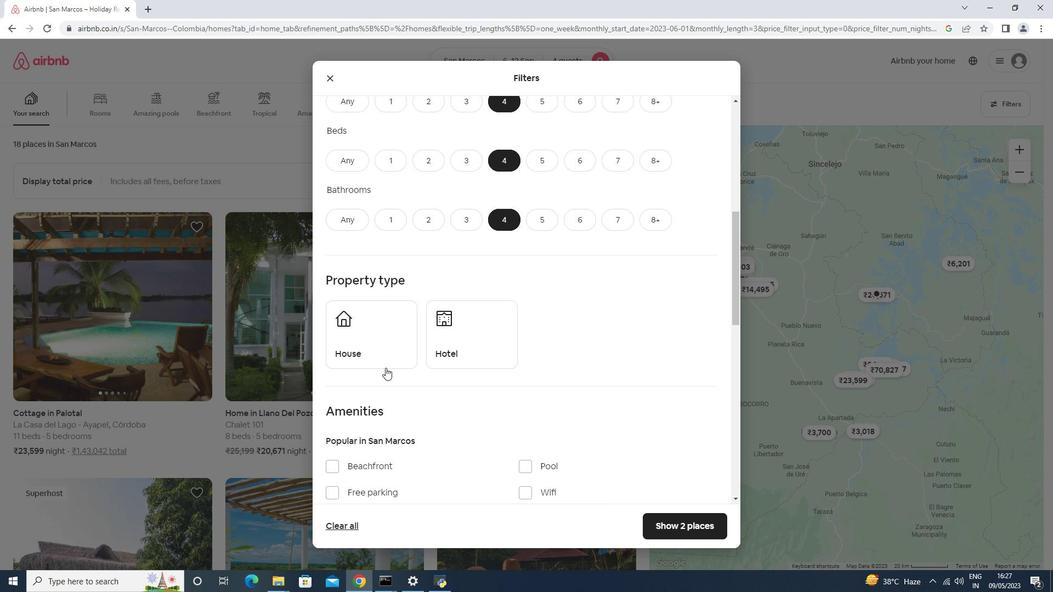 
Action: Mouse pressed left at (357, 336)
Screenshot: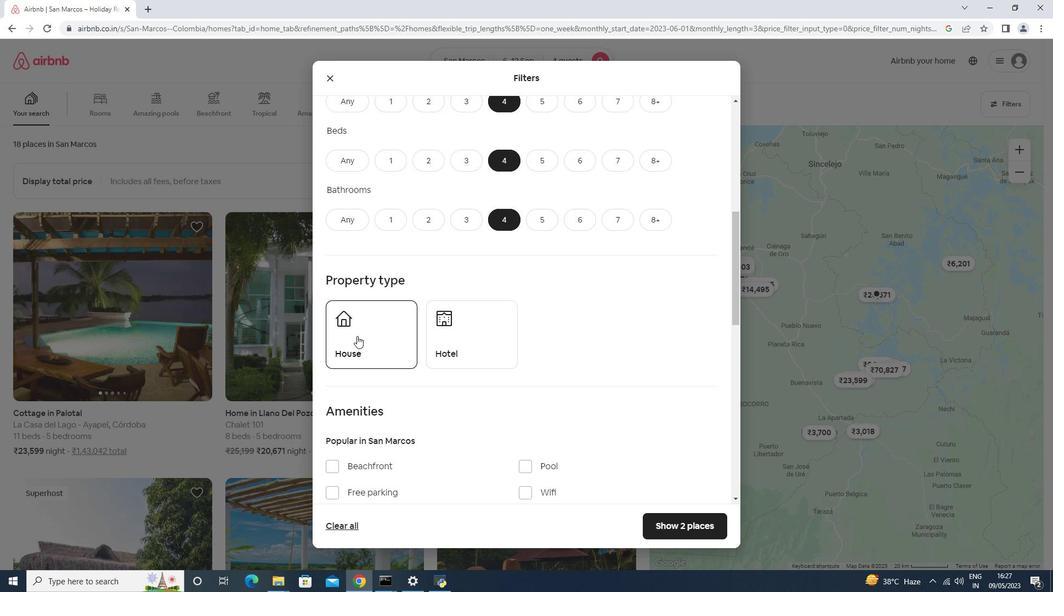 
Action: Mouse moved to (432, 342)
Screenshot: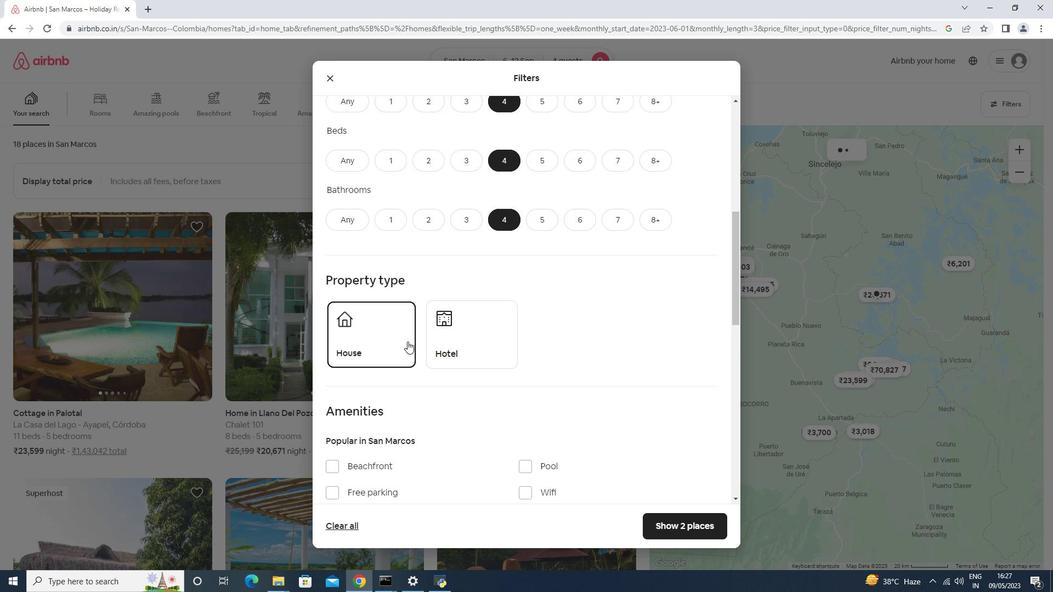 
Action: Mouse pressed left at (432, 342)
Screenshot: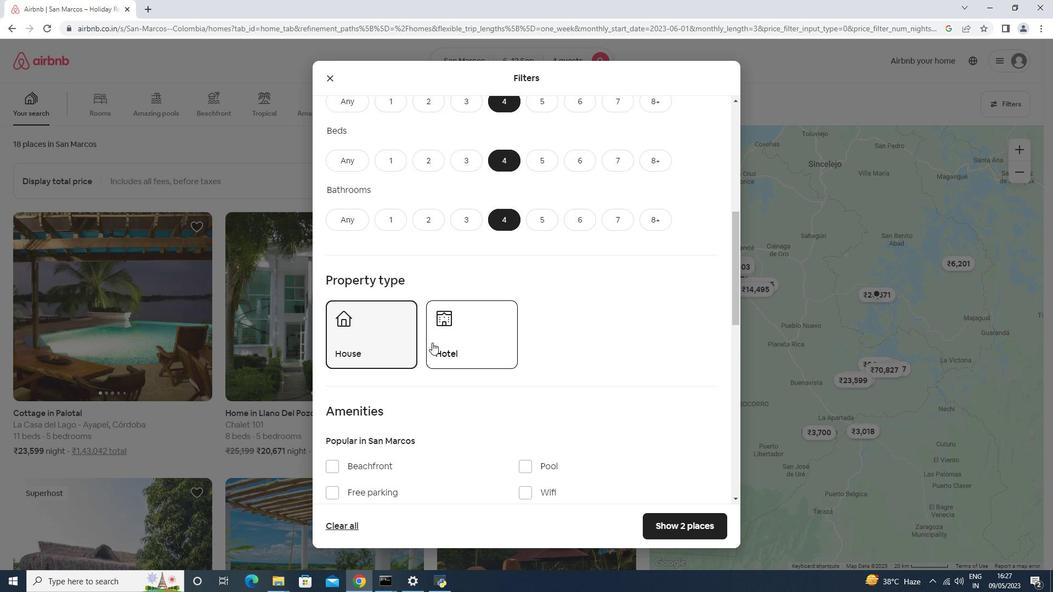 
Action: Mouse scrolled (432, 342) with delta (0, 0)
Screenshot: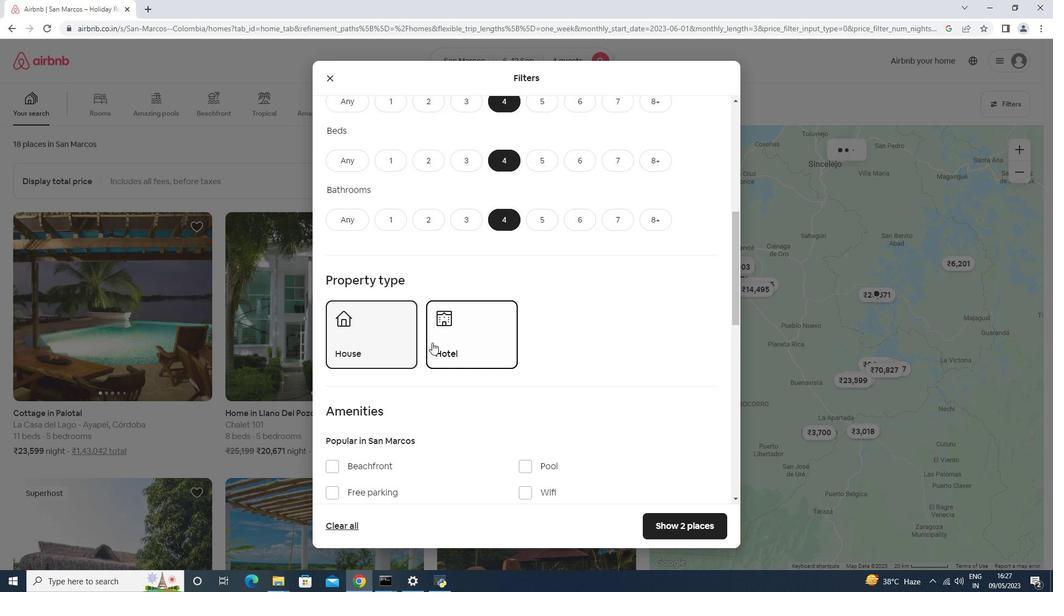 
Action: Mouse scrolled (432, 342) with delta (0, 0)
Screenshot: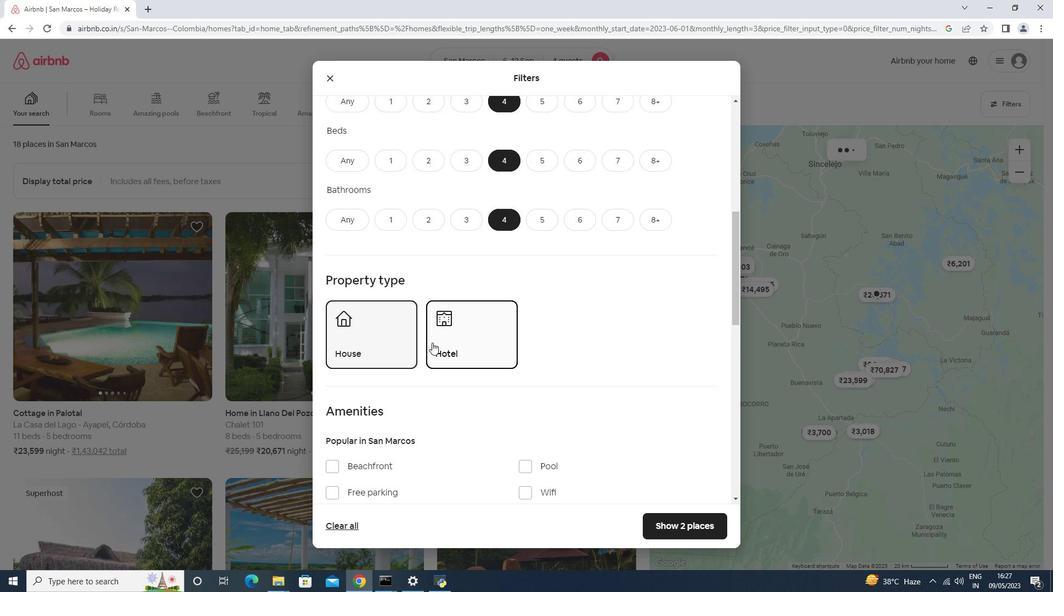 
Action: Mouse scrolled (432, 342) with delta (0, 0)
Screenshot: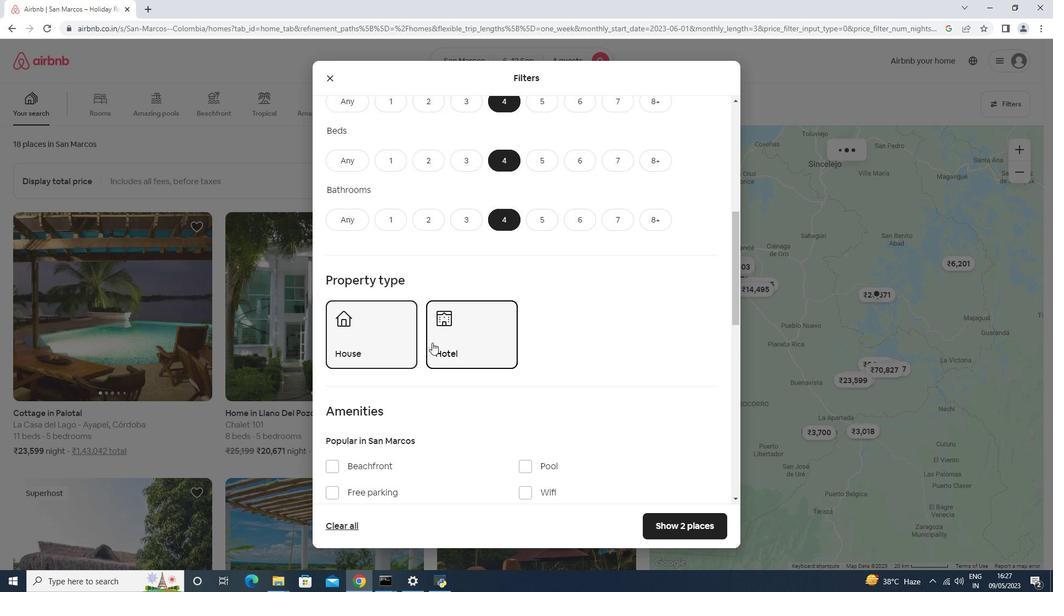 
Action: Mouse moved to (355, 375)
Screenshot: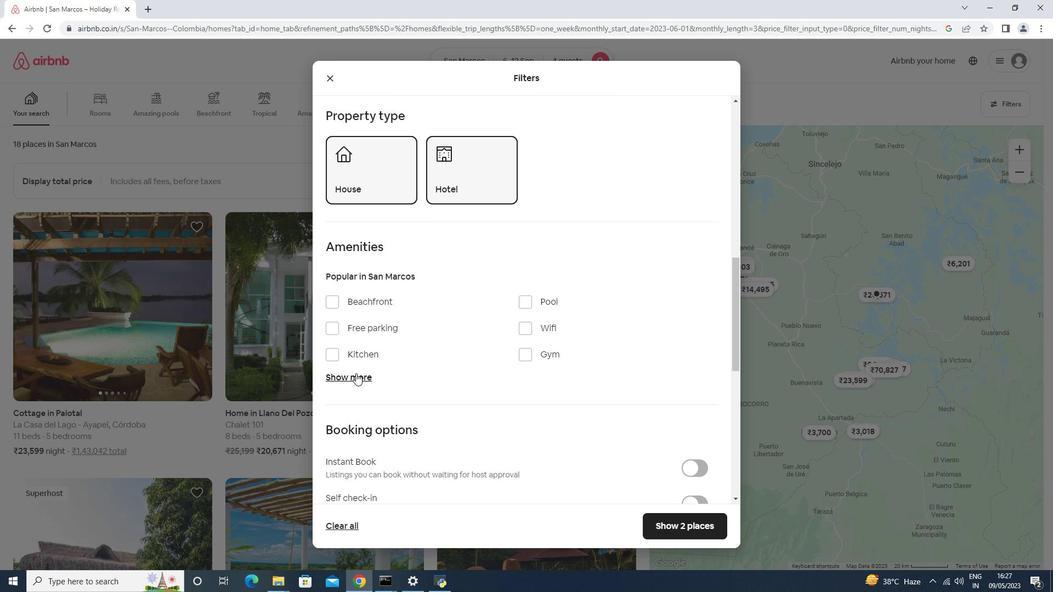 
Action: Mouse pressed left at (355, 375)
Screenshot: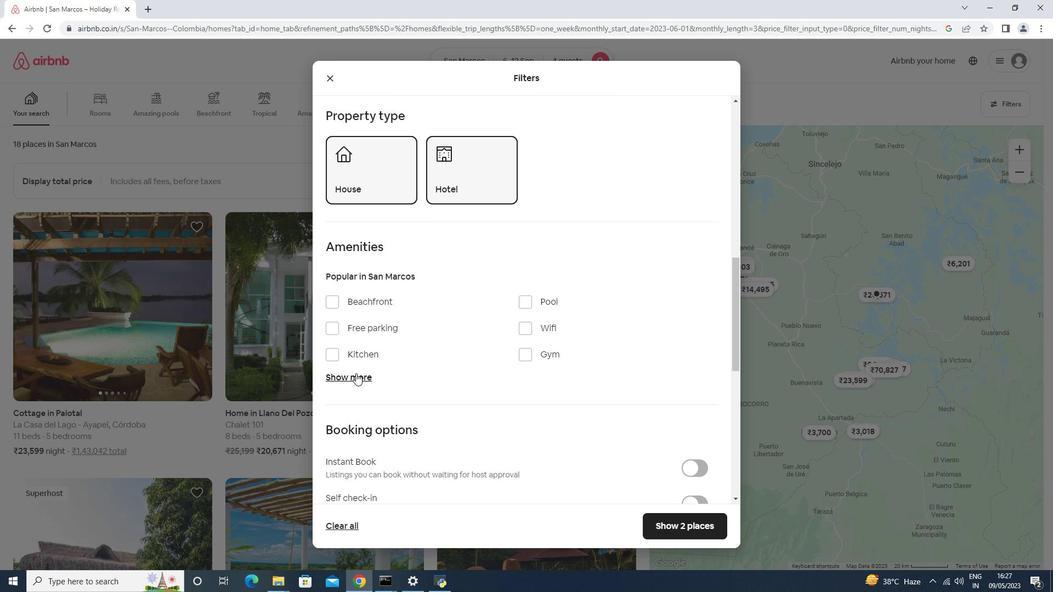 
Action: Mouse moved to (545, 358)
Screenshot: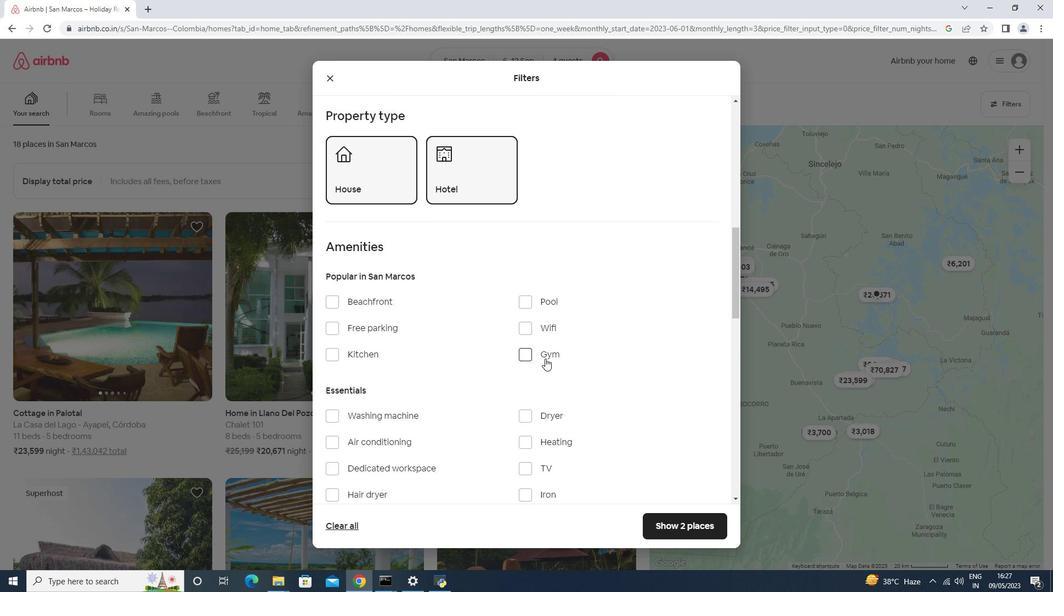 
Action: Mouse pressed left at (545, 358)
Screenshot: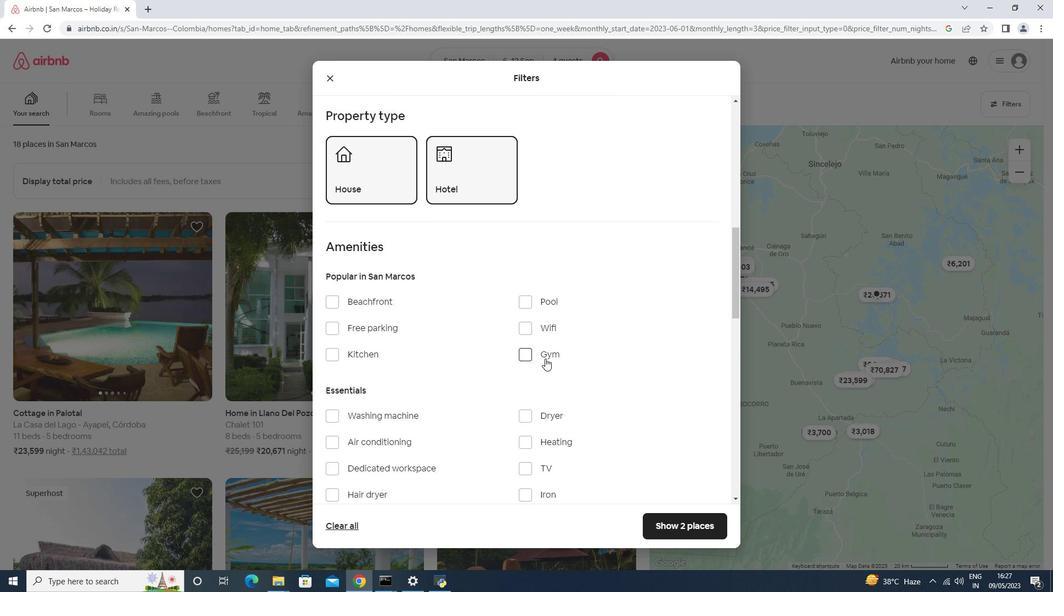 
Action: Mouse moved to (380, 325)
Screenshot: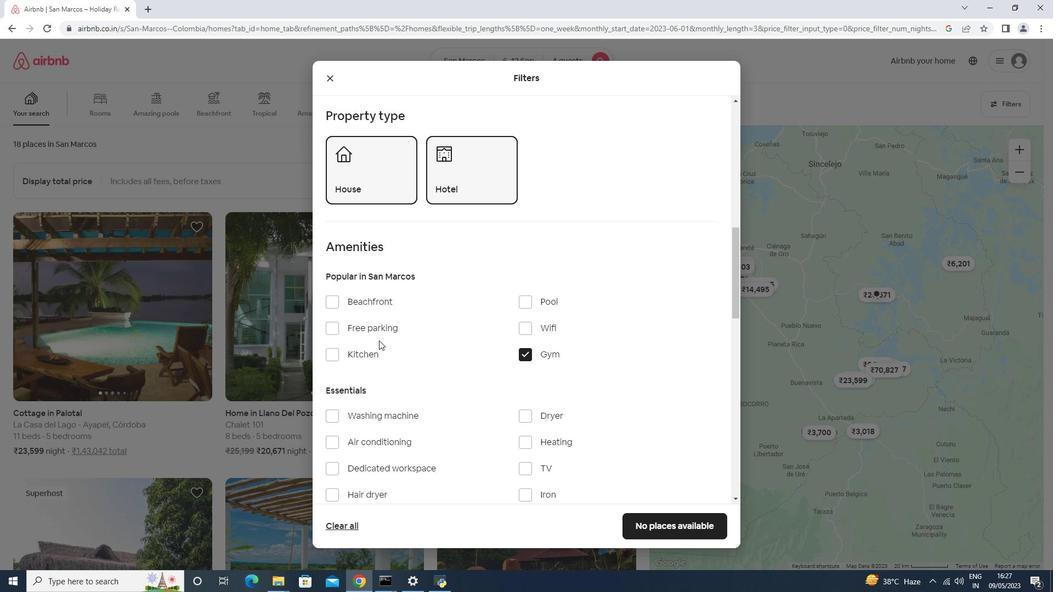 
Action: Mouse pressed left at (380, 325)
Screenshot: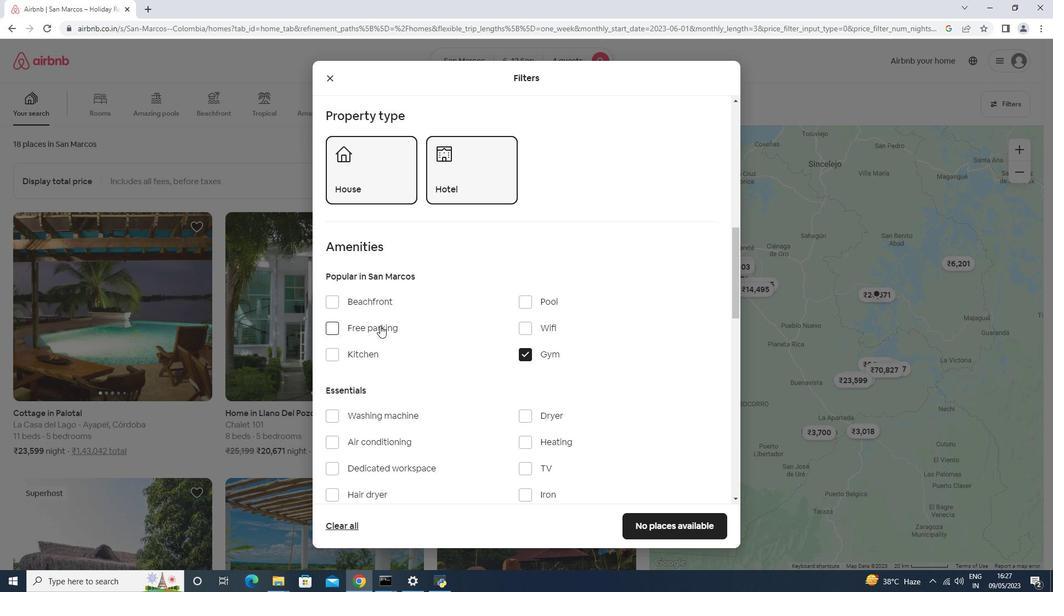 
Action: Mouse moved to (432, 351)
Screenshot: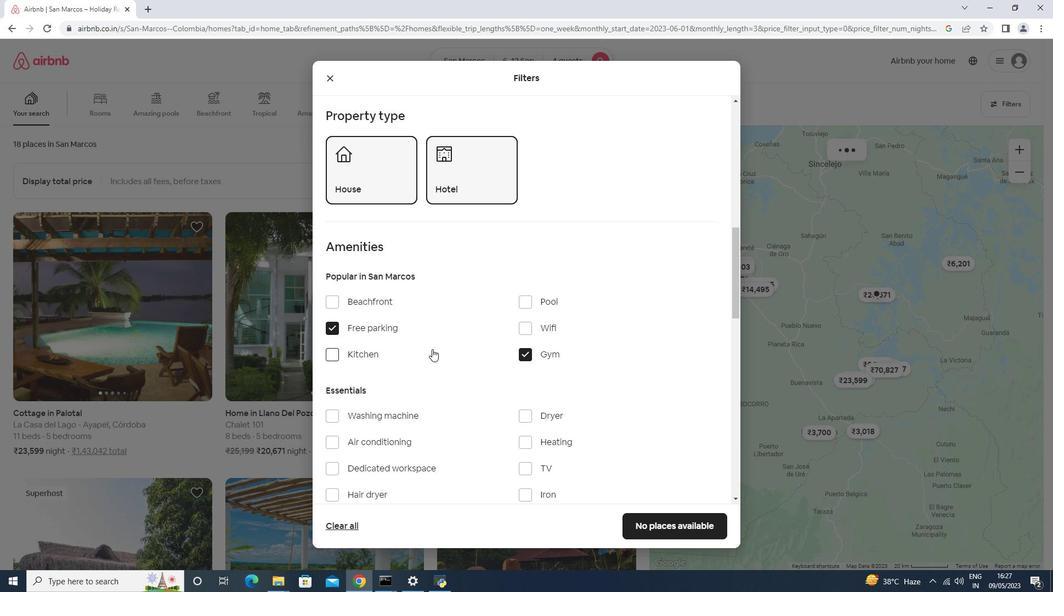 
Action: Mouse scrolled (432, 350) with delta (0, 0)
Screenshot: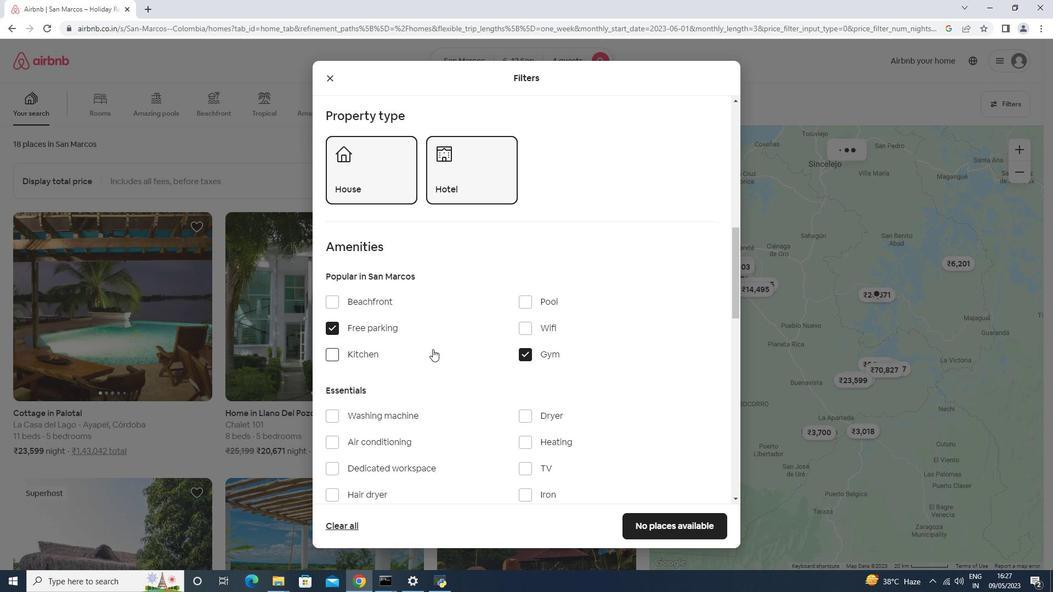 
Action: Mouse moved to (433, 352)
Screenshot: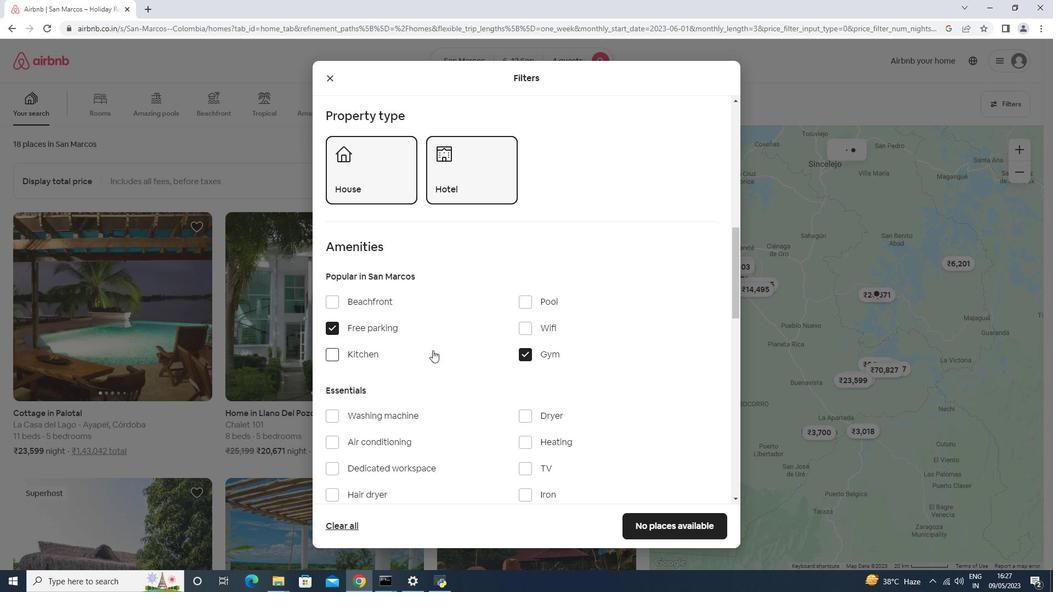 
Action: Mouse scrolled (432, 351) with delta (0, 0)
Screenshot: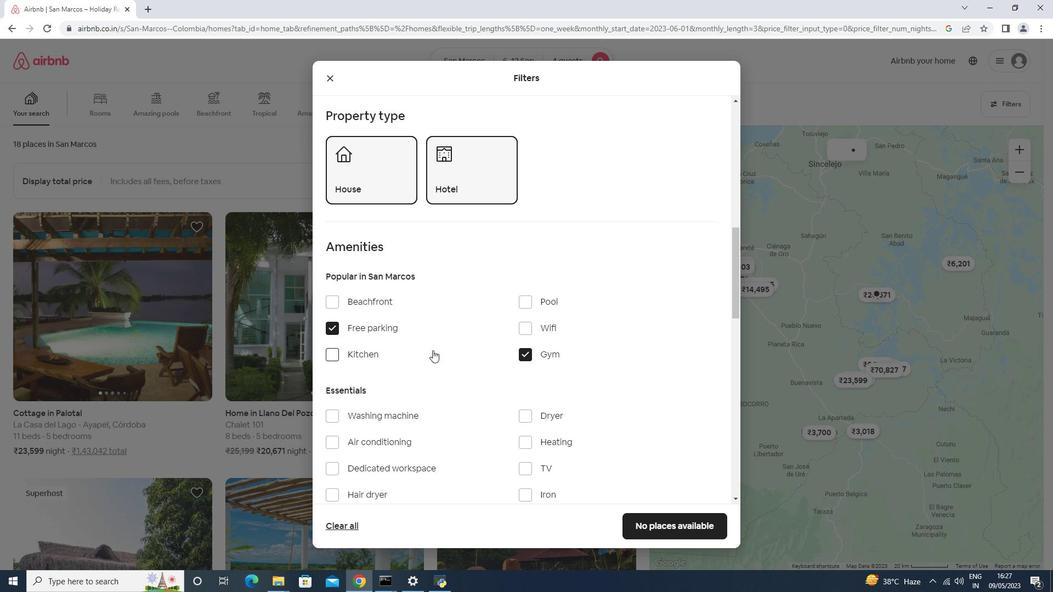 
Action: Mouse moved to (462, 355)
Screenshot: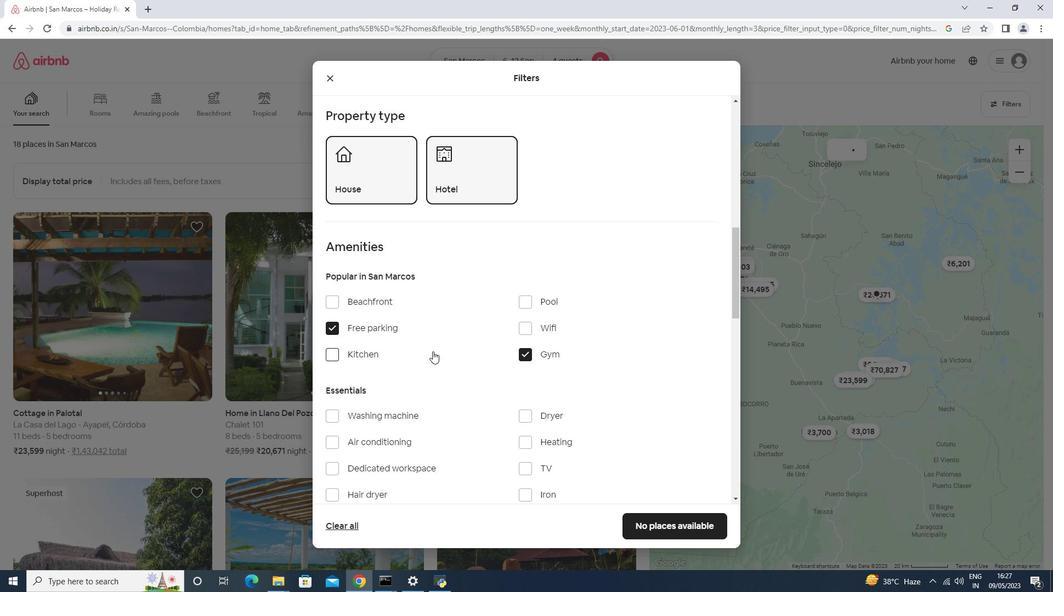 
Action: Mouse scrolled (432, 351) with delta (0, 0)
Screenshot: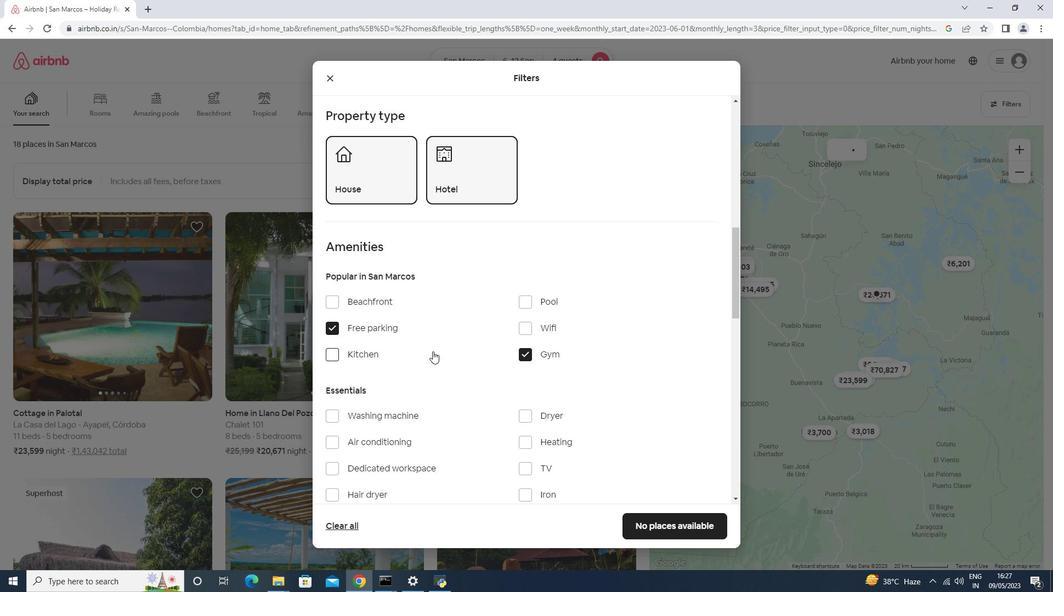 
Action: Mouse moved to (539, 303)
Screenshot: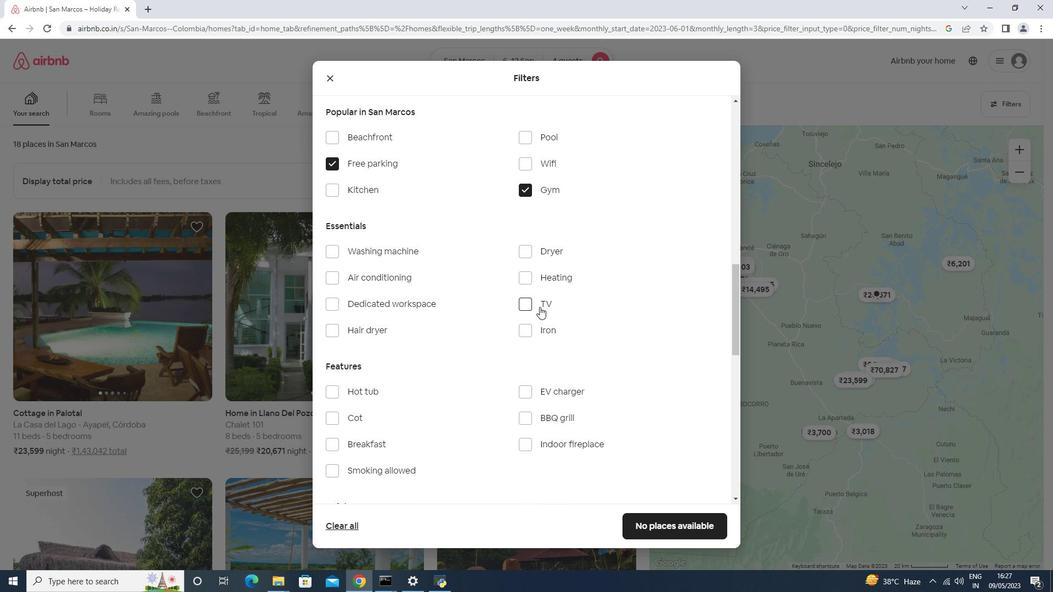
Action: Mouse pressed left at (539, 303)
Screenshot: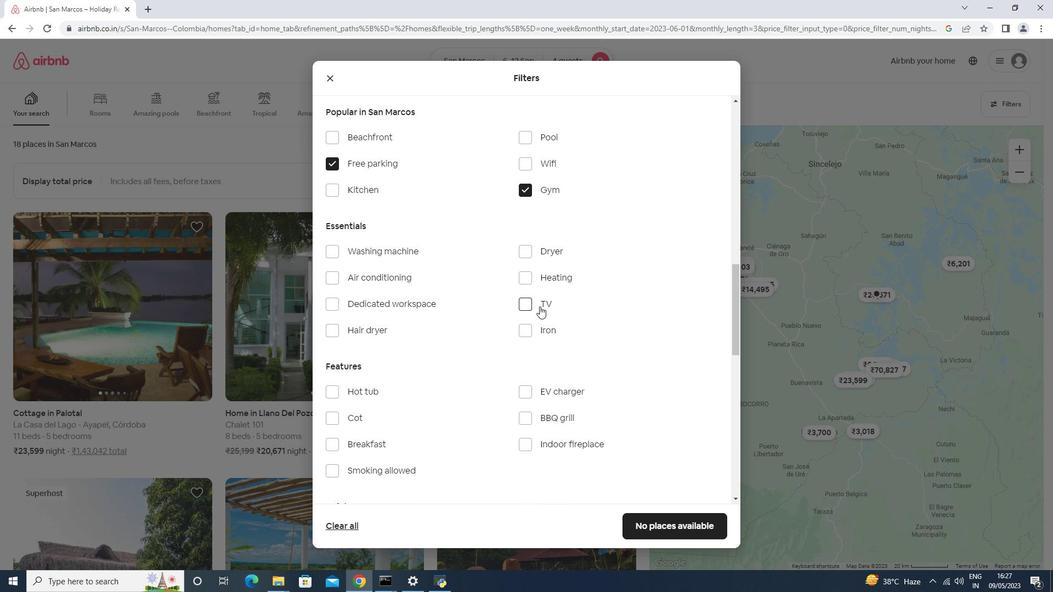 
Action: Mouse moved to (358, 444)
Screenshot: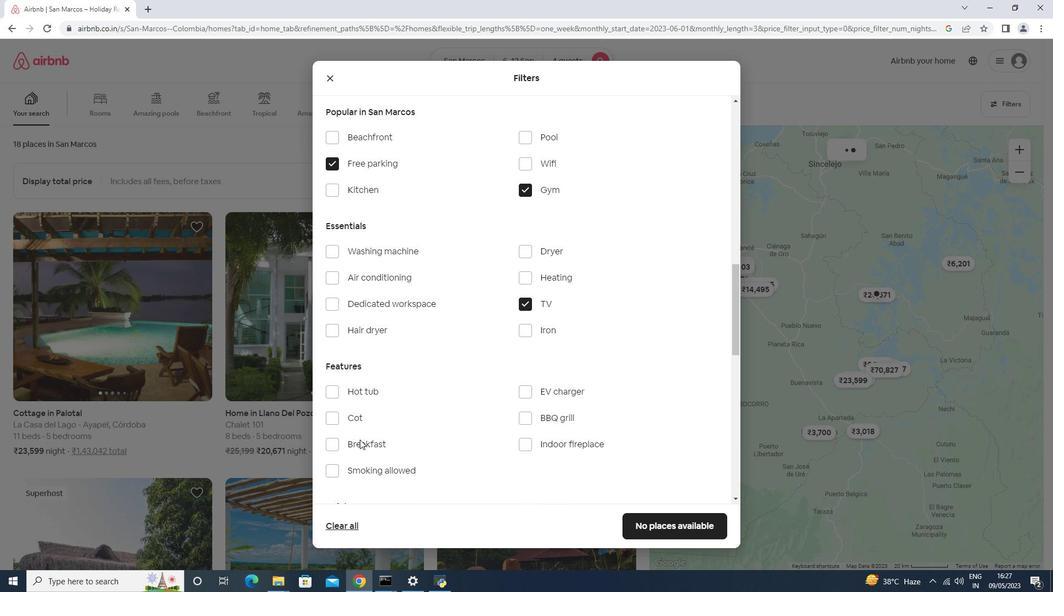 
Action: Mouse pressed left at (358, 444)
Screenshot: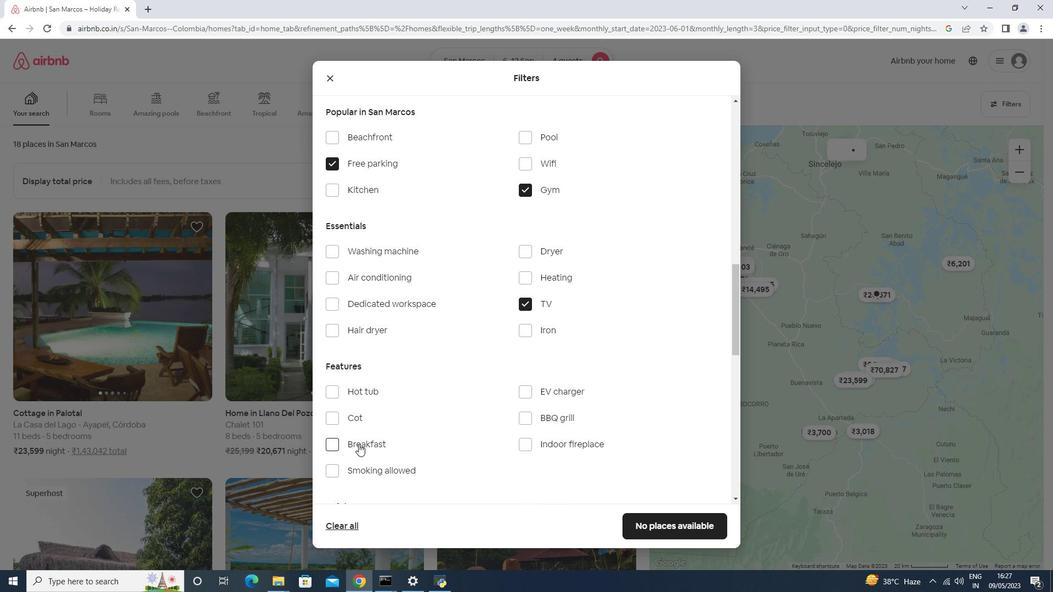 
Action: Mouse moved to (427, 430)
Screenshot: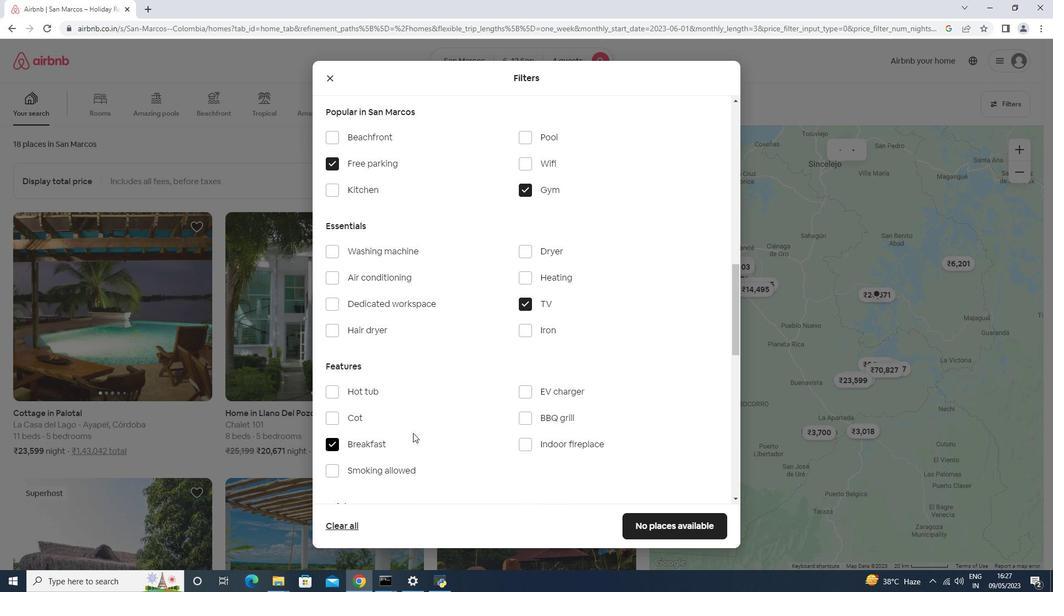 
Action: Mouse scrolled (427, 429) with delta (0, 0)
Screenshot: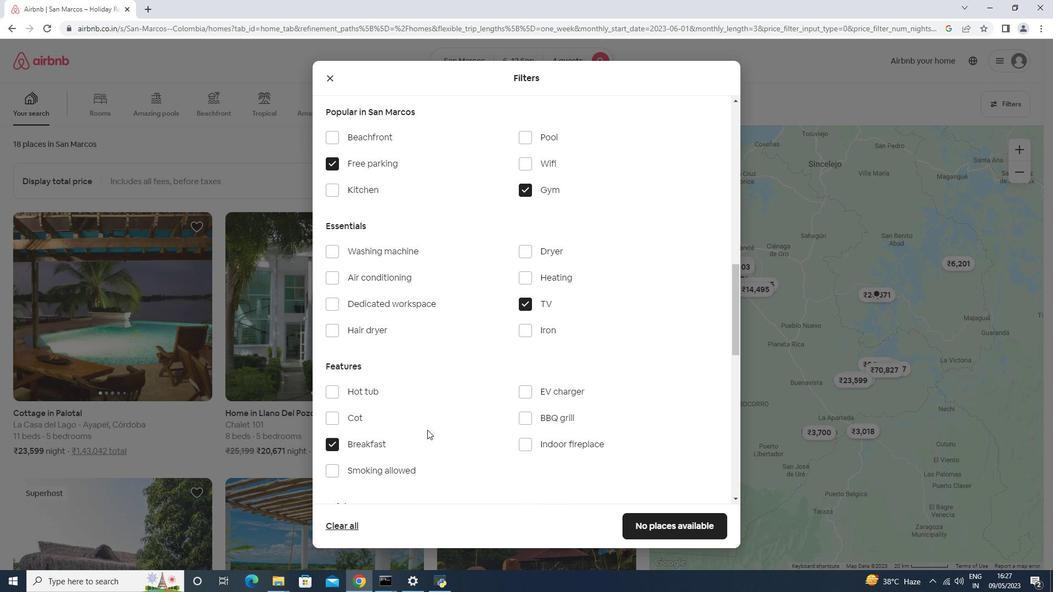 
Action: Mouse scrolled (427, 429) with delta (0, 0)
Screenshot: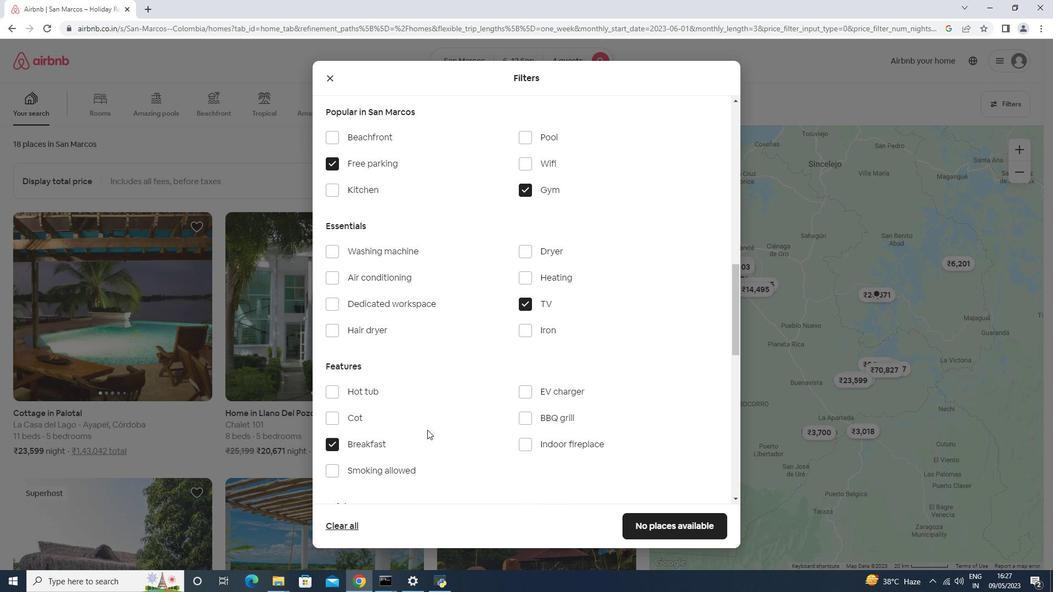
Action: Mouse scrolled (427, 429) with delta (0, 0)
Screenshot: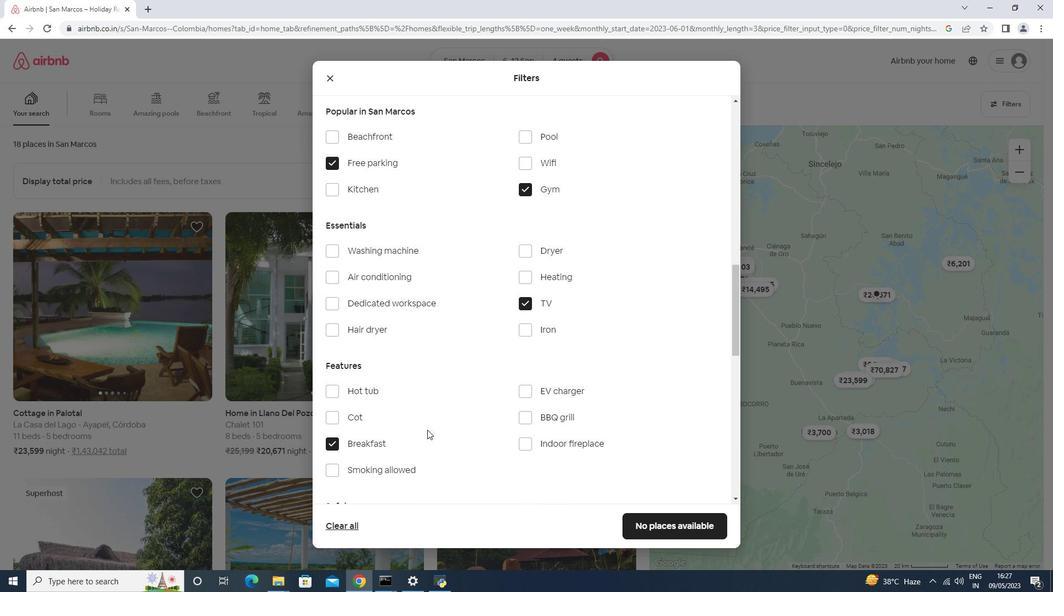 
Action: Mouse moved to (487, 437)
Screenshot: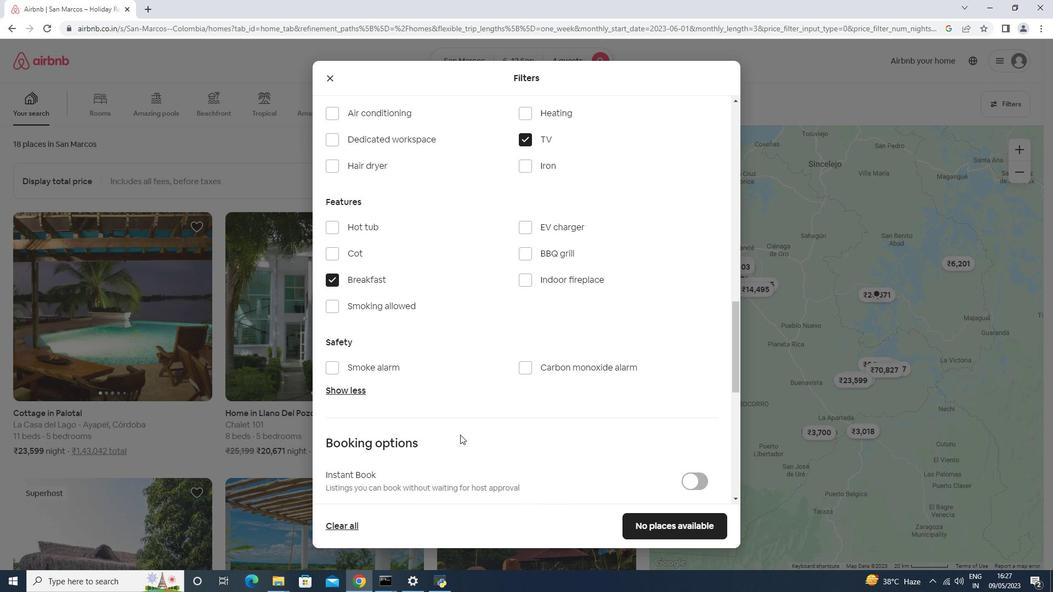 
Action: Mouse scrolled (487, 436) with delta (0, 0)
Screenshot: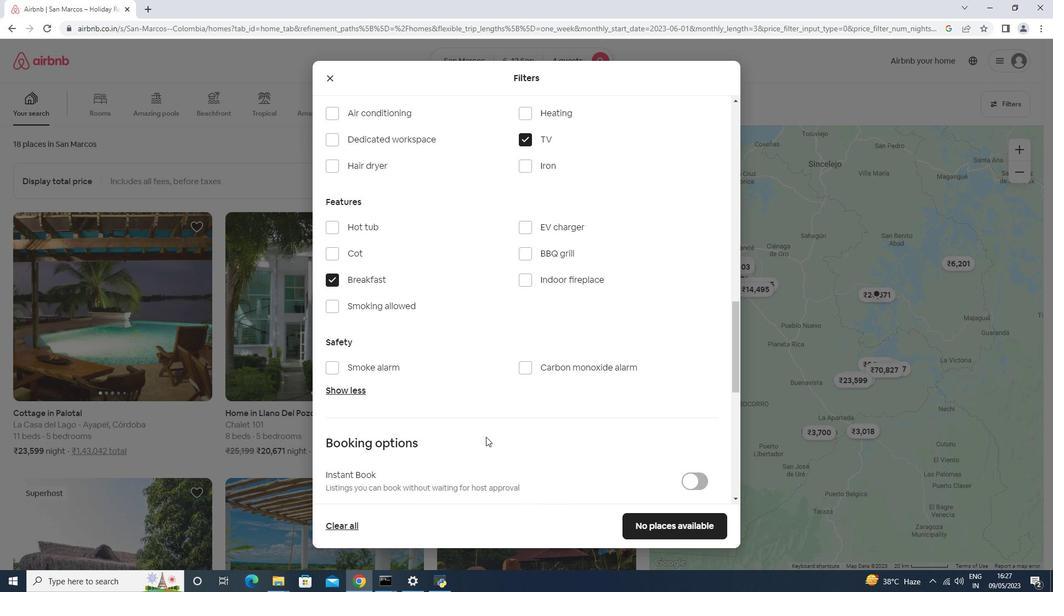 
Action: Mouse scrolled (487, 436) with delta (0, 0)
Screenshot: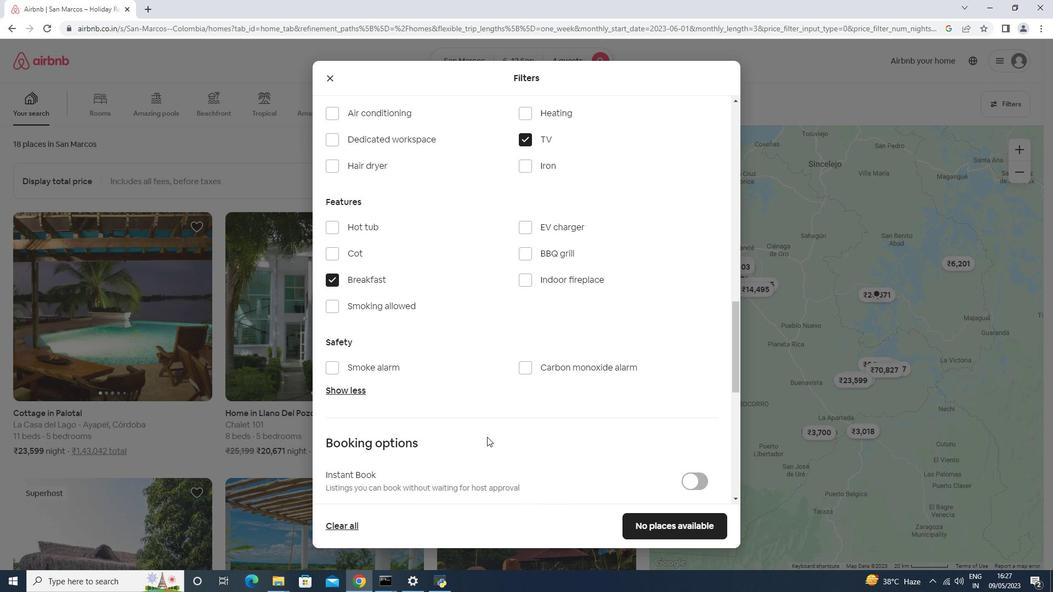 
Action: Mouse scrolled (487, 436) with delta (0, 0)
Screenshot: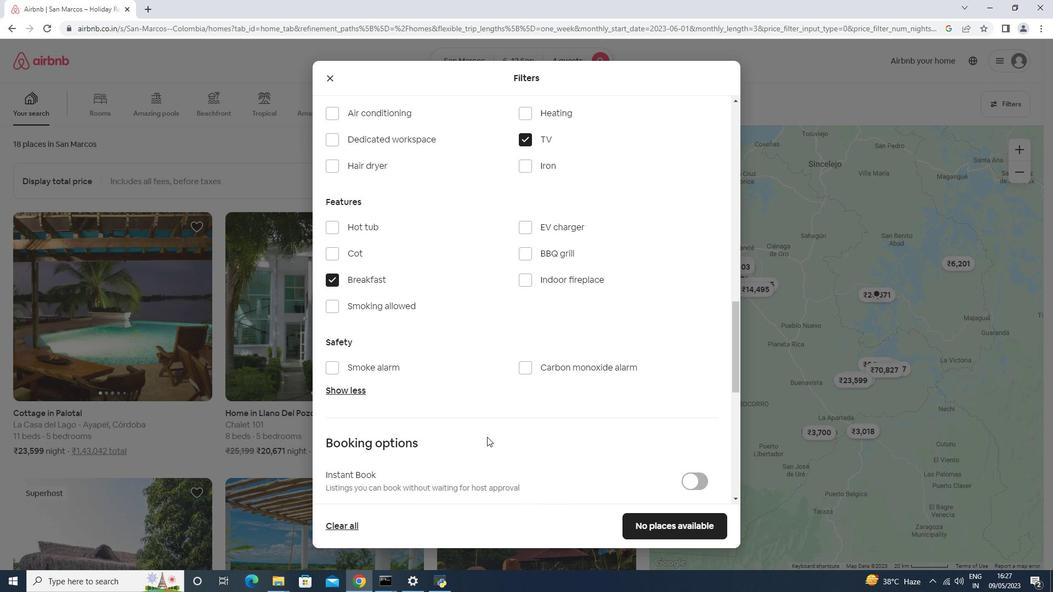 
Action: Mouse scrolled (487, 436) with delta (0, 0)
Screenshot: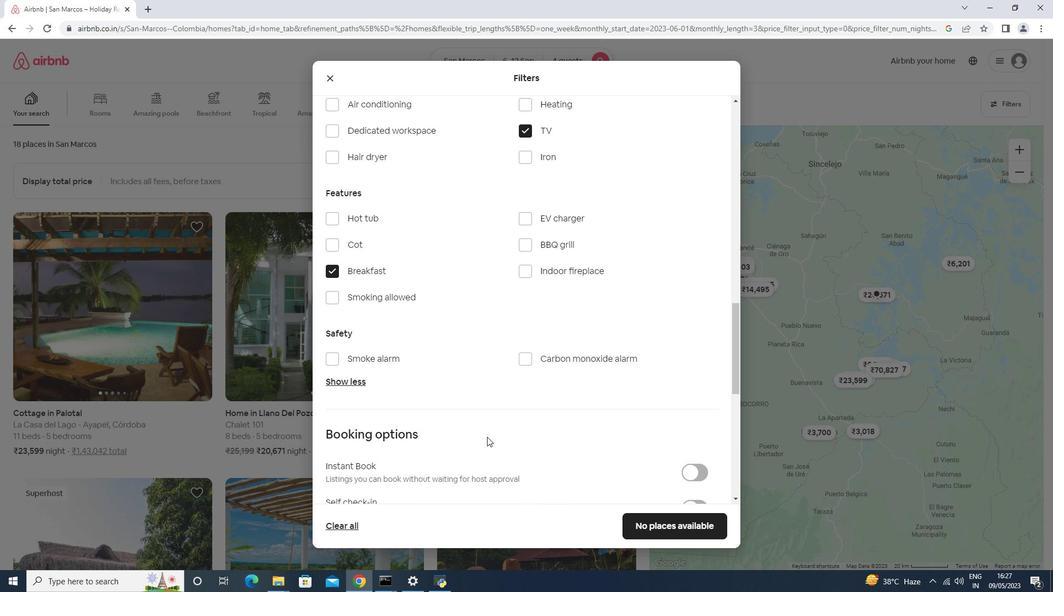 
Action: Mouse moved to (540, 435)
Screenshot: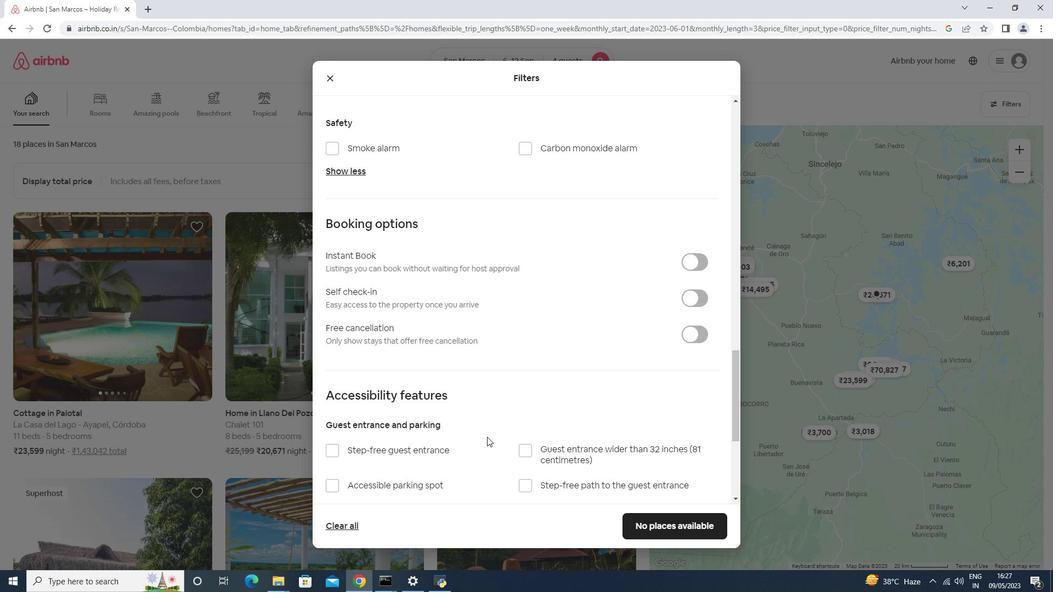 
Action: Mouse scrolled (540, 434) with delta (0, 0)
Screenshot: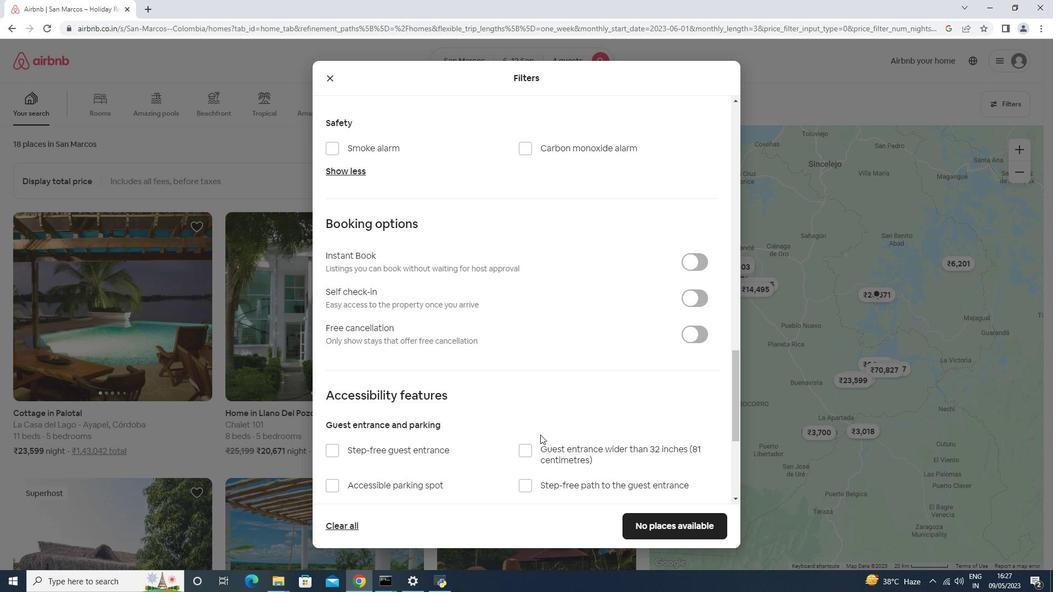
Action: Mouse scrolled (540, 434) with delta (0, 0)
Screenshot: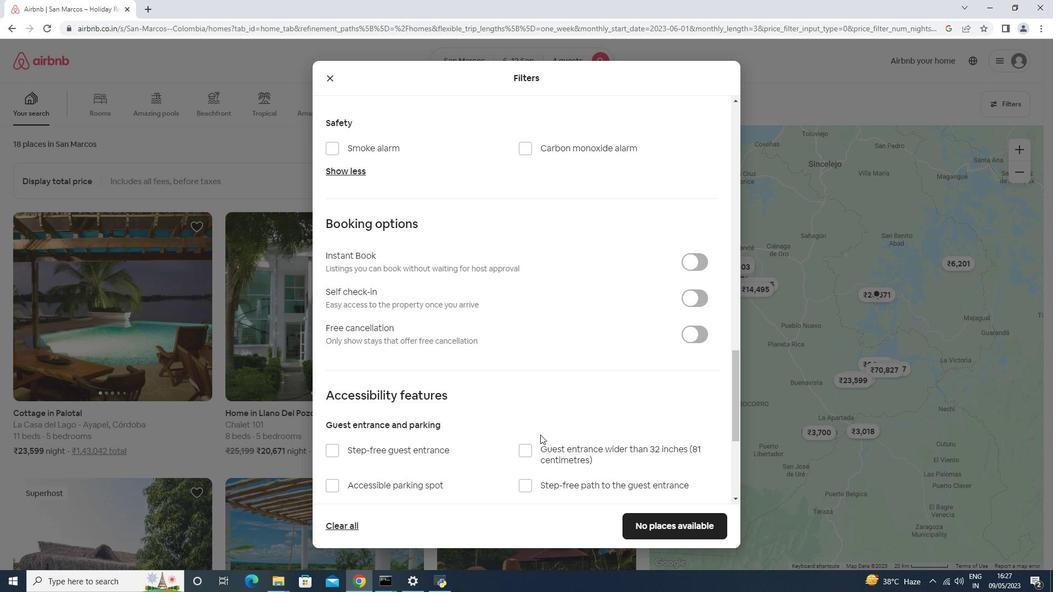 
Action: Mouse moved to (689, 190)
Screenshot: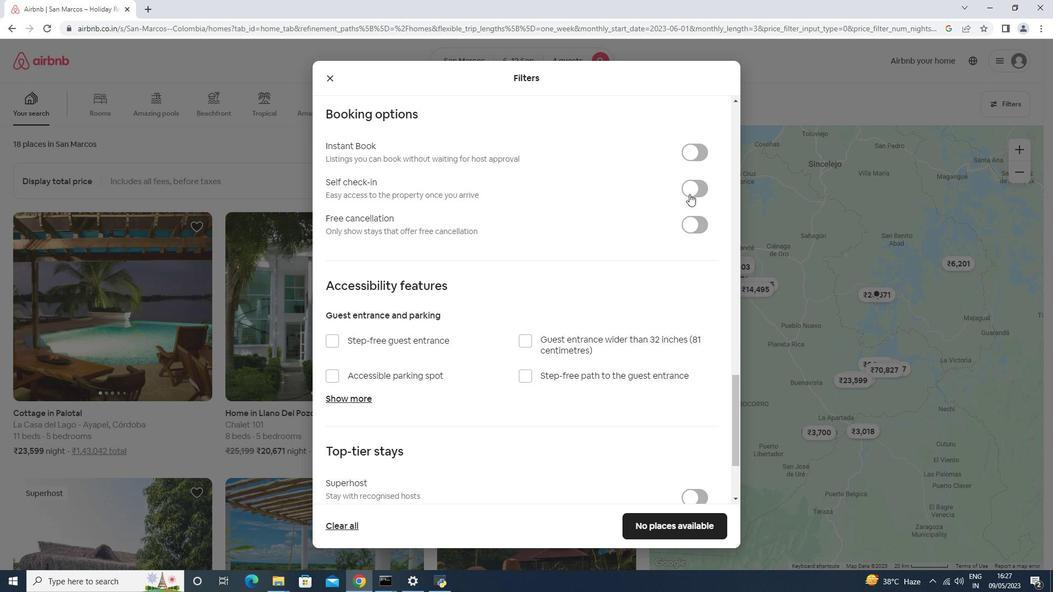
Action: Mouse pressed left at (689, 190)
Screenshot: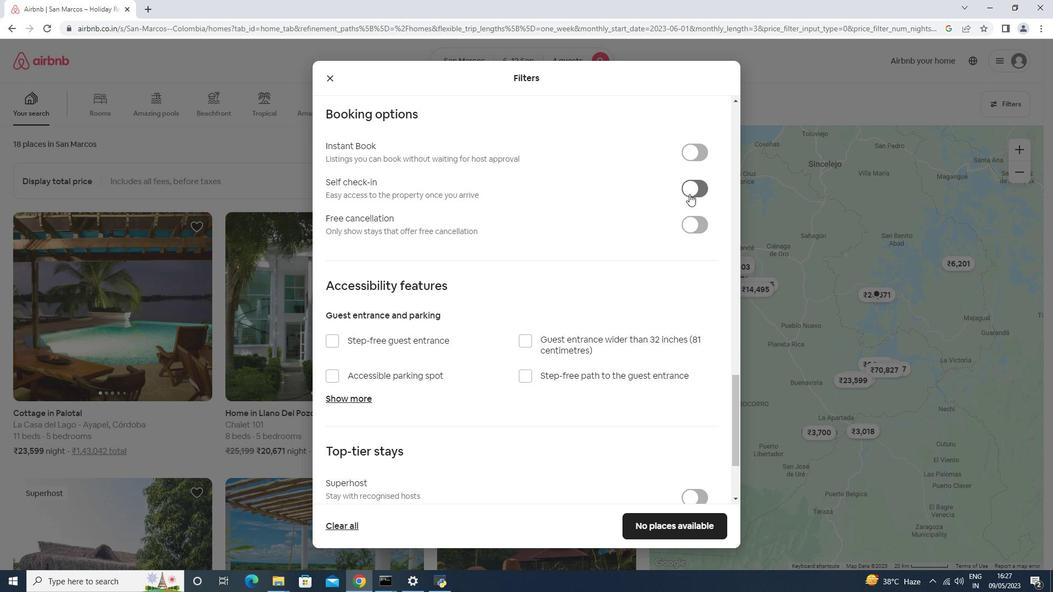 
Action: Mouse moved to (686, 193)
Screenshot: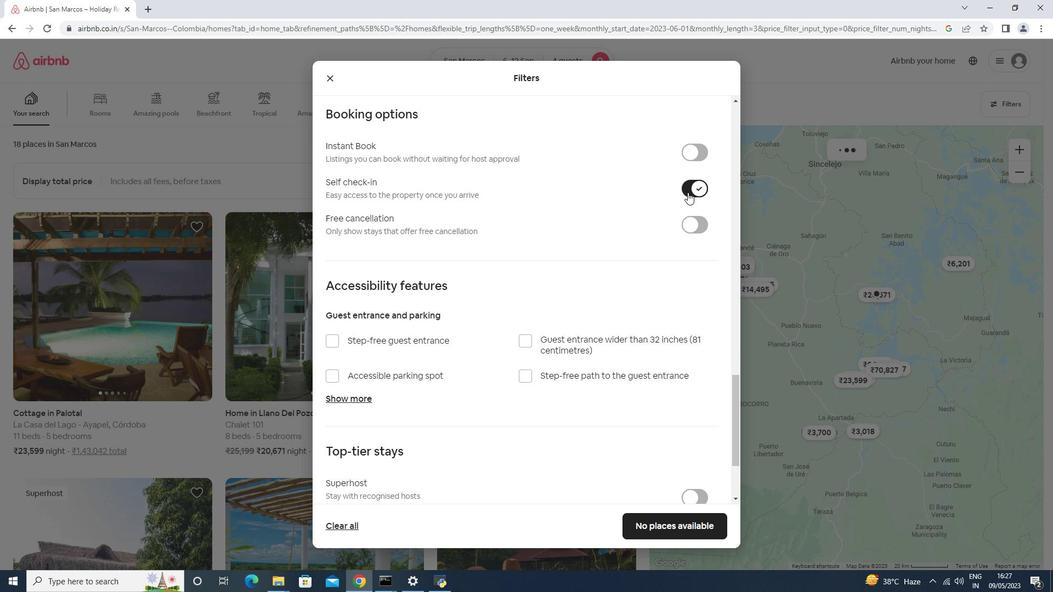 
Action: Mouse scrolled (687, 192) with delta (0, 0)
Screenshot: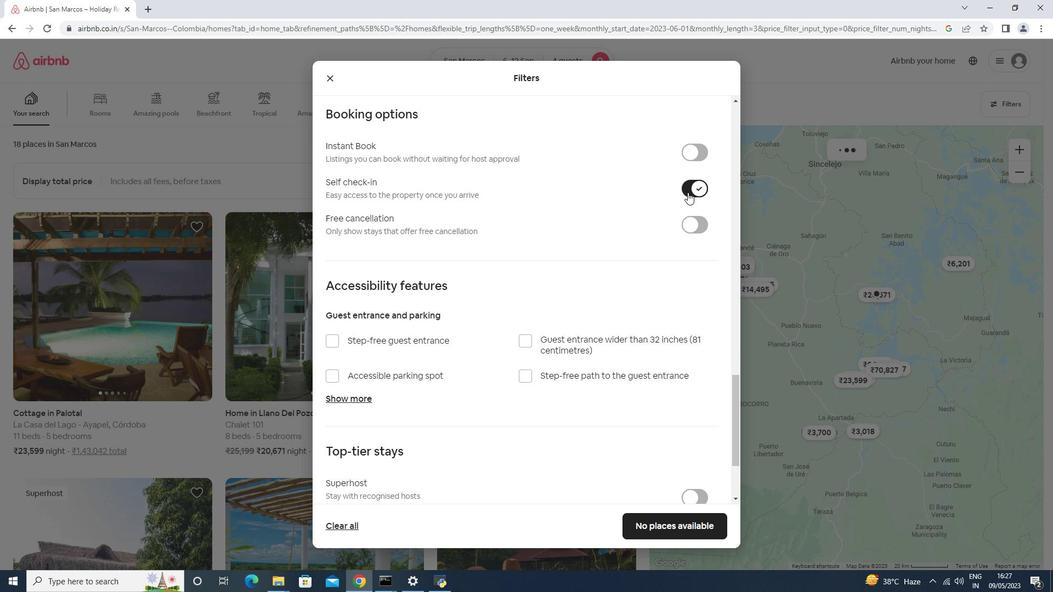 
Action: Mouse scrolled (686, 193) with delta (0, 0)
Screenshot: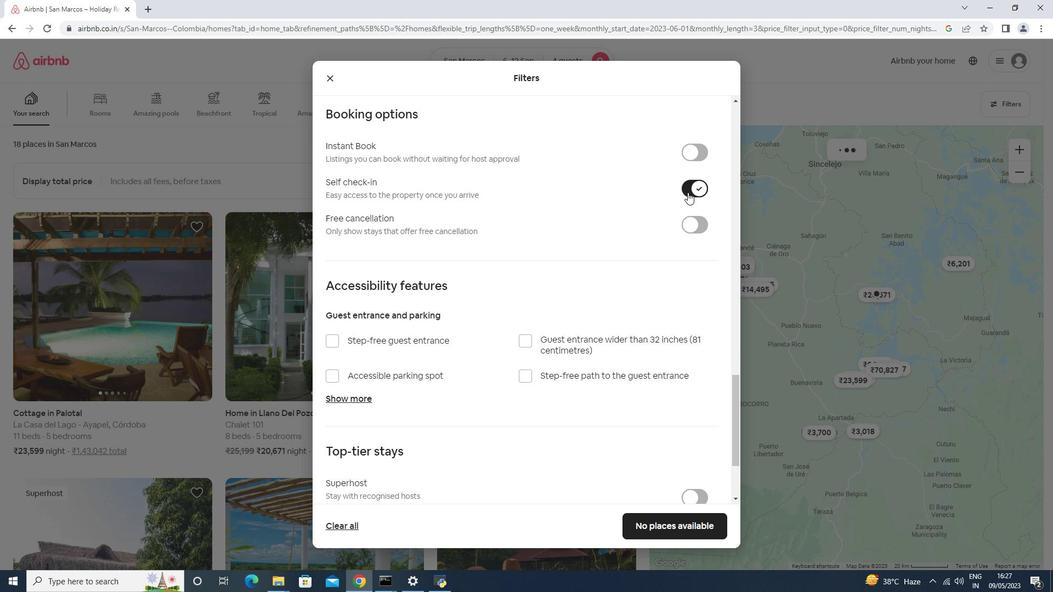 
Action: Mouse scrolled (686, 193) with delta (0, 0)
Screenshot: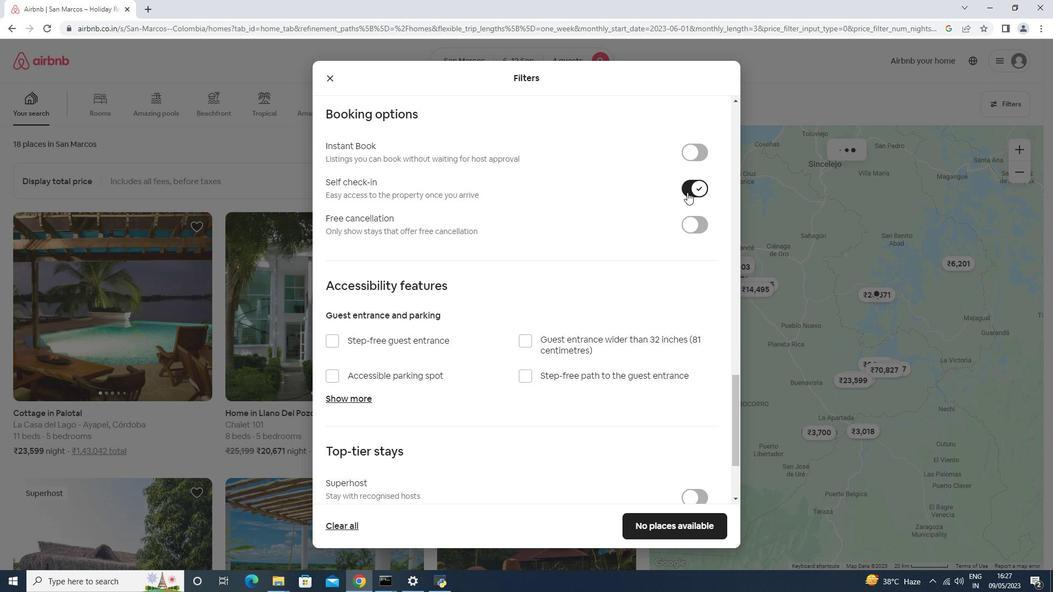 
Action: Mouse scrolled (686, 193) with delta (0, 0)
Screenshot: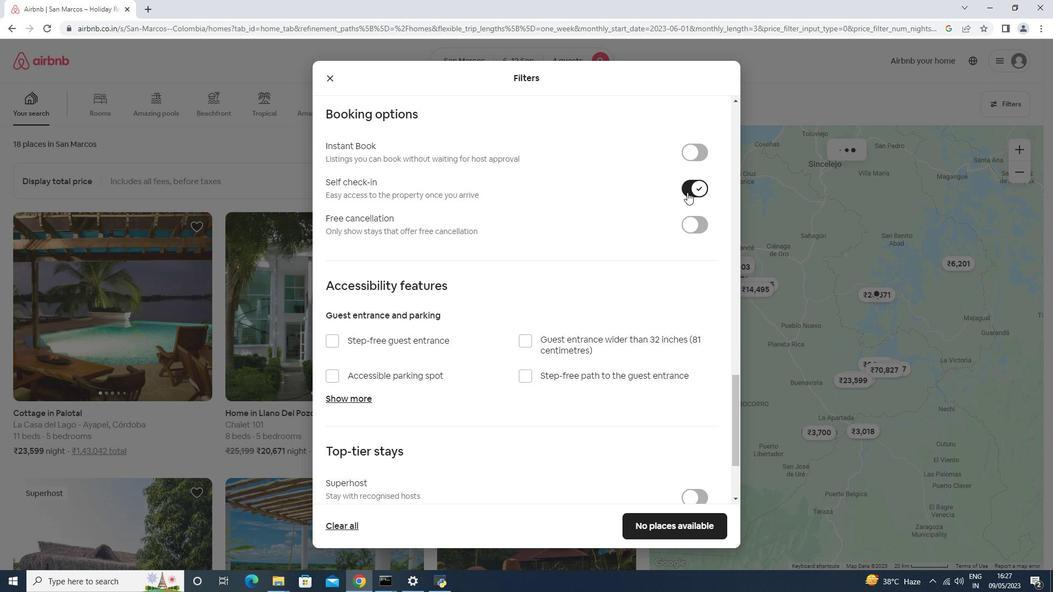 
Action: Mouse scrolled (686, 193) with delta (0, 0)
Screenshot: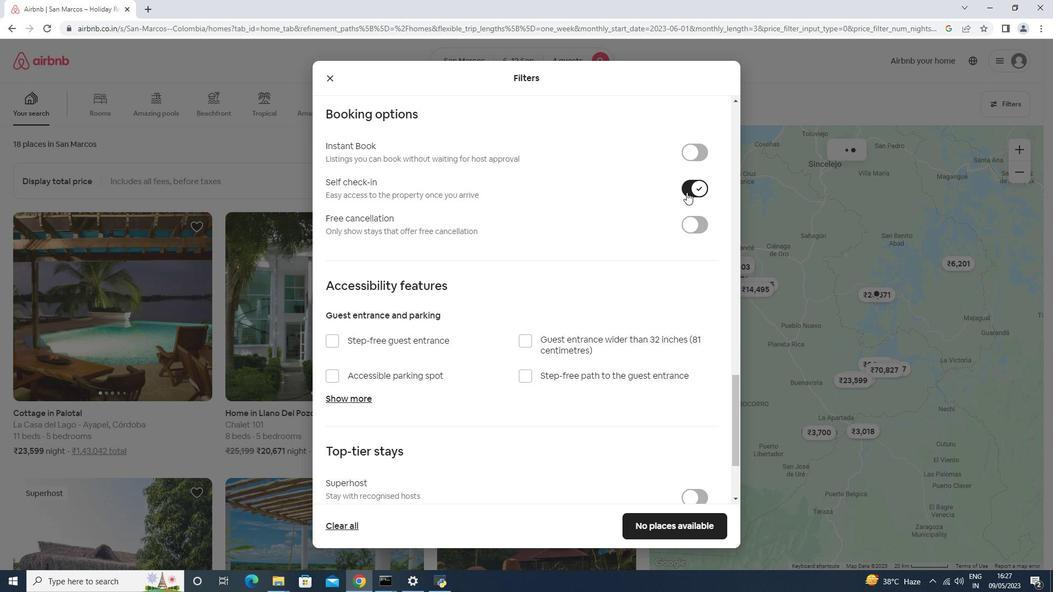 
Action: Mouse scrolled (686, 193) with delta (0, 0)
Screenshot: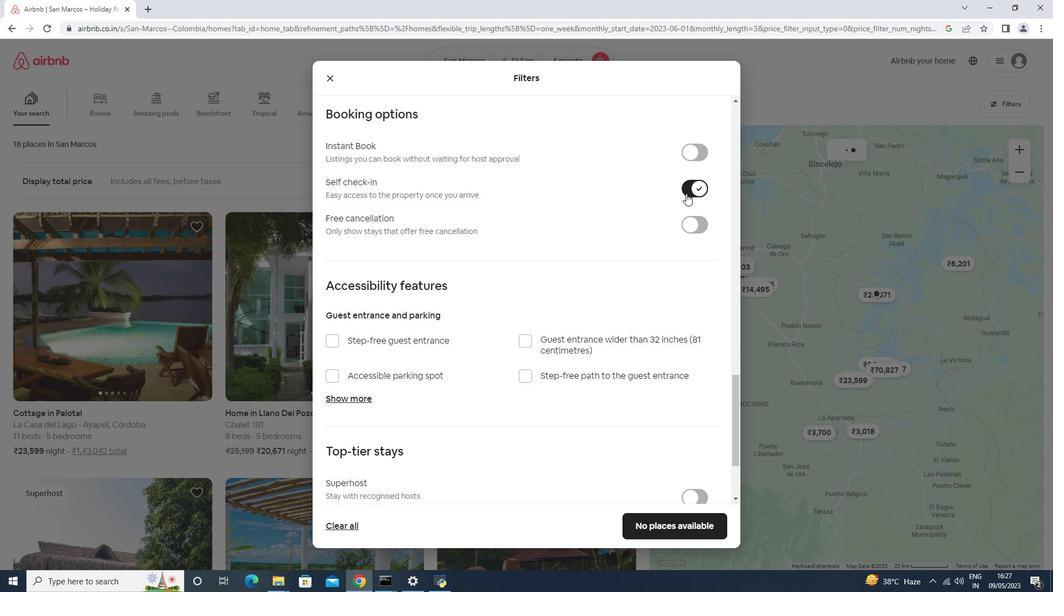 
Action: Mouse moved to (686, 193)
Screenshot: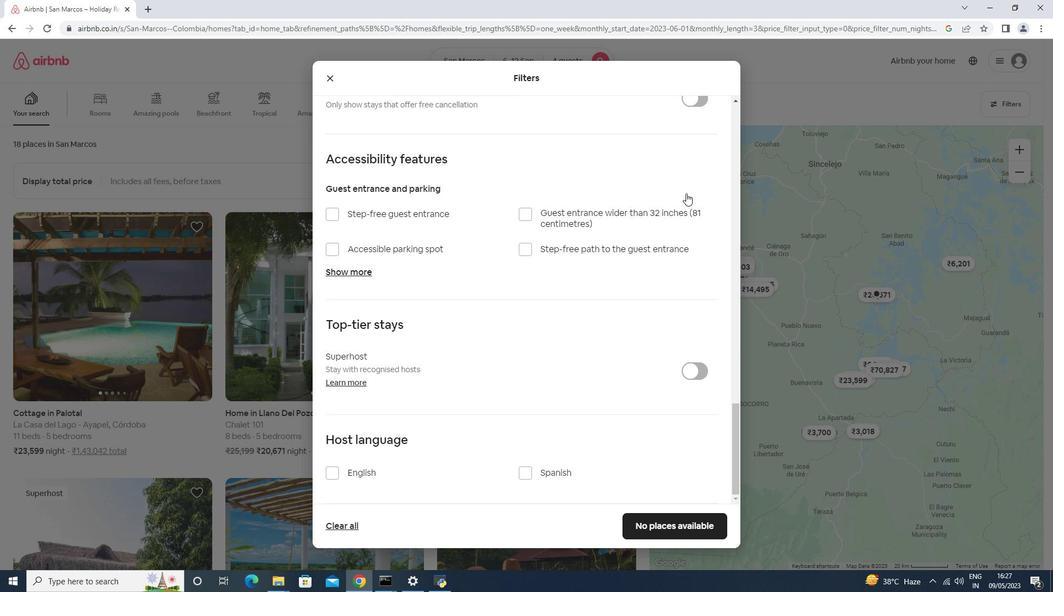 
Action: Mouse scrolled (686, 193) with delta (0, 0)
Screenshot: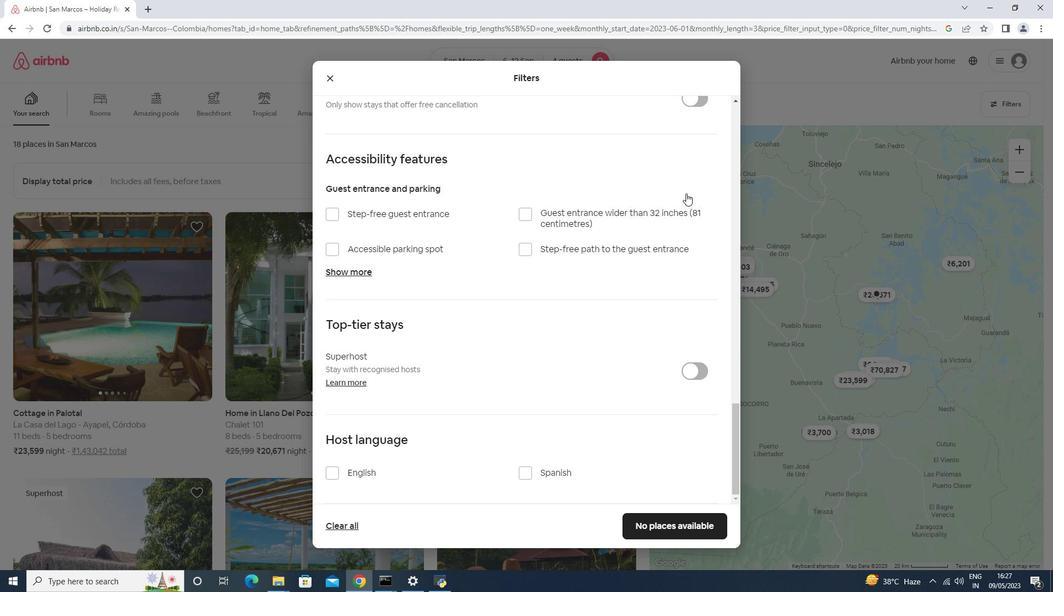 
Action: Mouse scrolled (686, 193) with delta (0, 0)
Screenshot: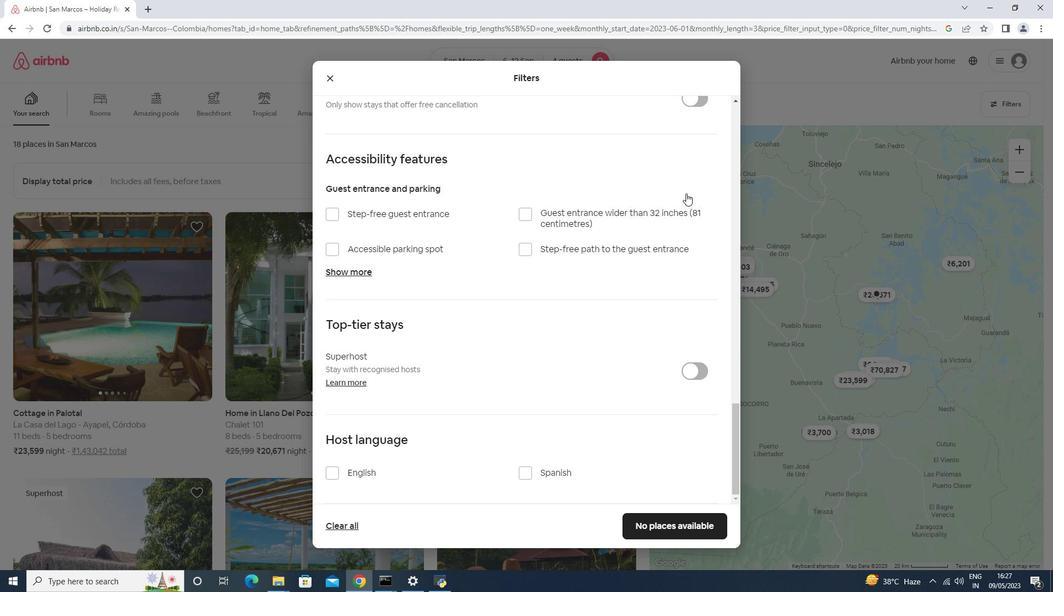 
Action: Mouse moved to (685, 194)
Screenshot: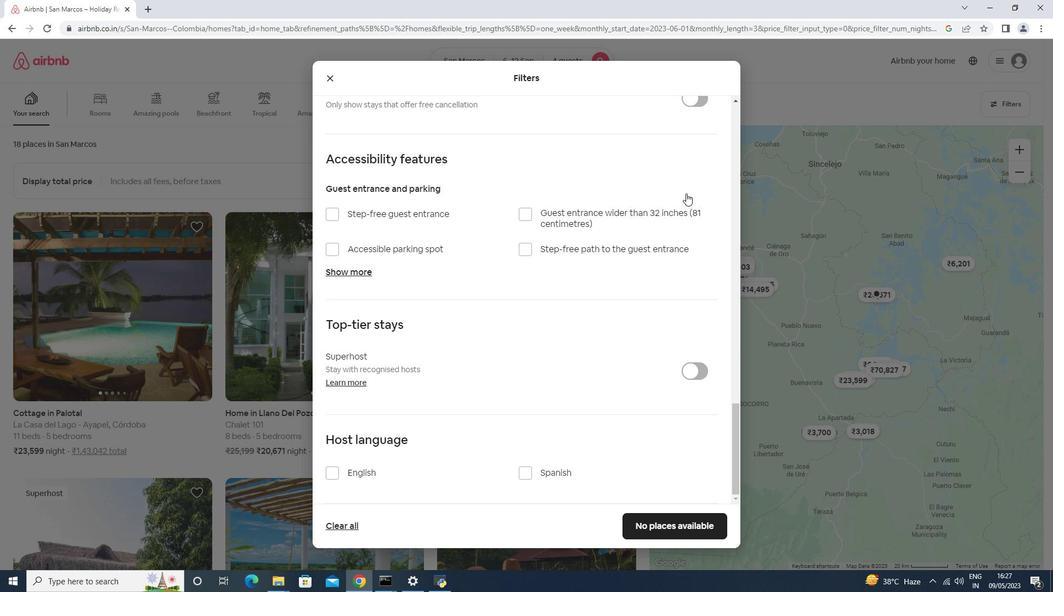 
Action: Mouse scrolled (685, 193) with delta (0, 0)
Screenshot: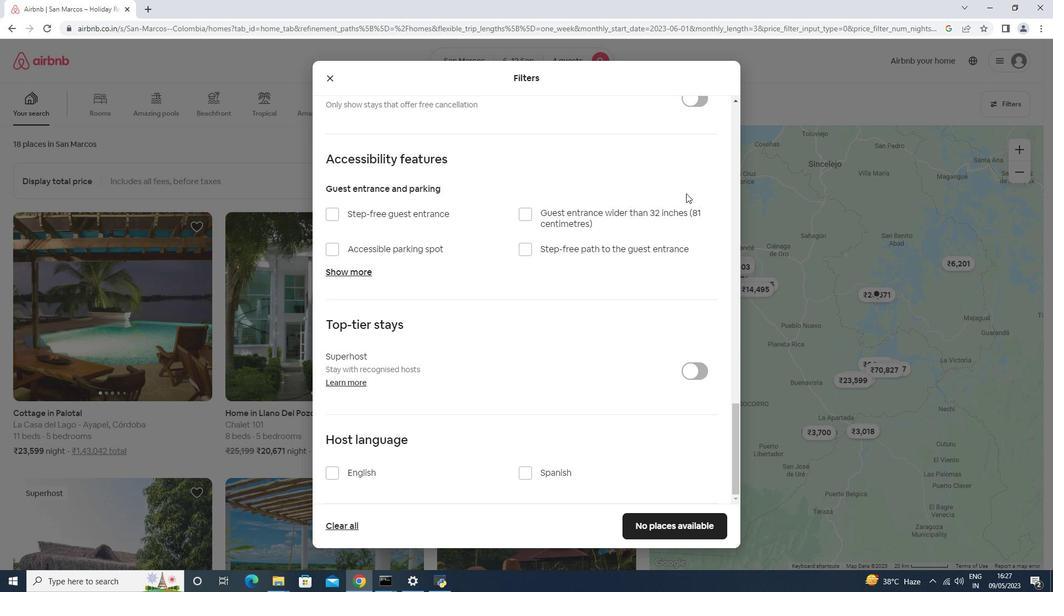 
Action: Mouse moved to (685, 194)
Screenshot: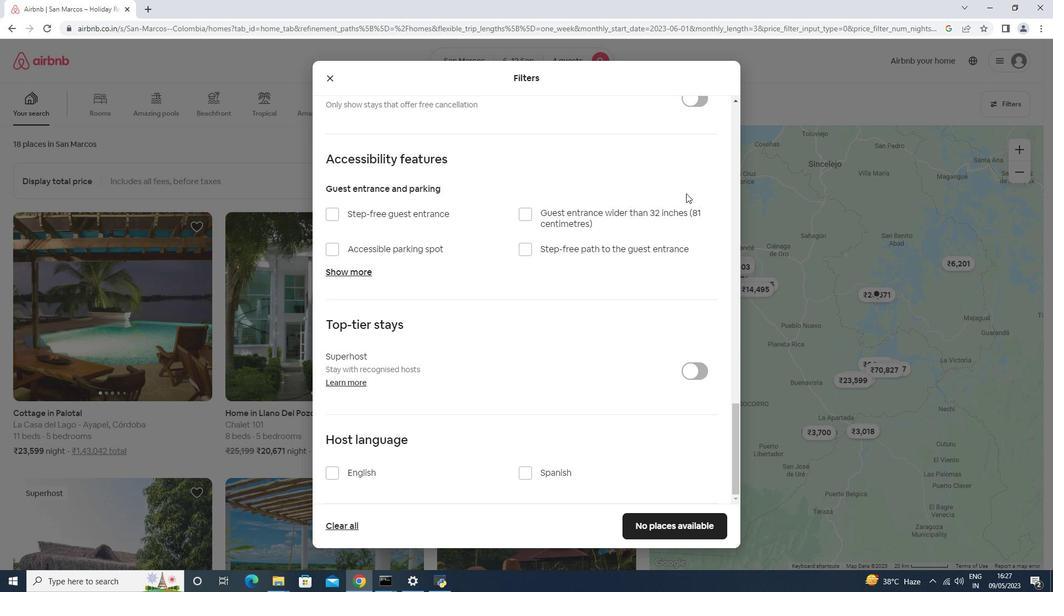
Action: Mouse scrolled (685, 193) with delta (0, 0)
Screenshot: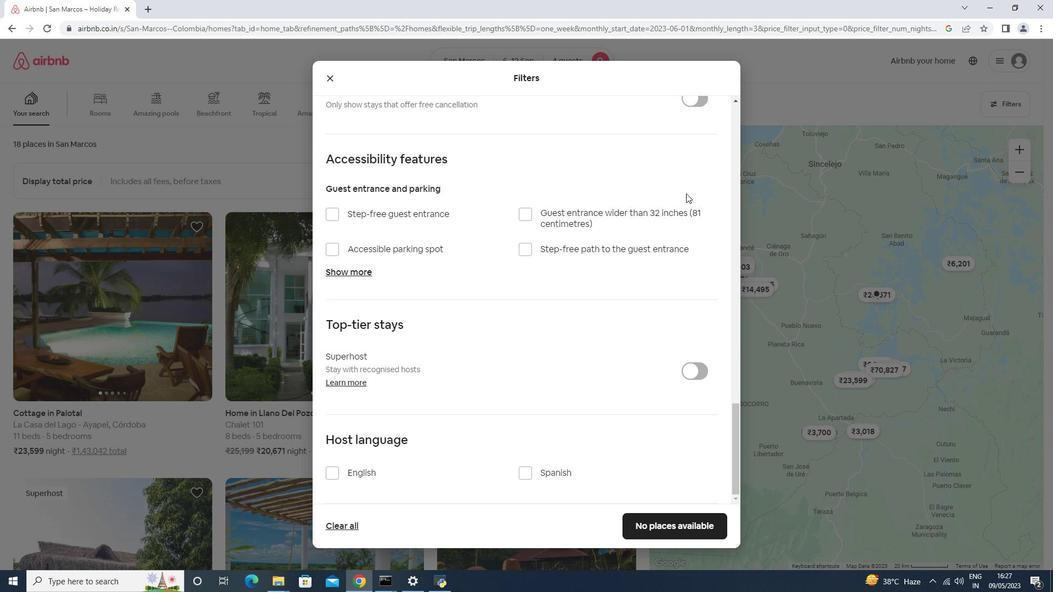 
Action: Mouse moved to (684, 194)
Screenshot: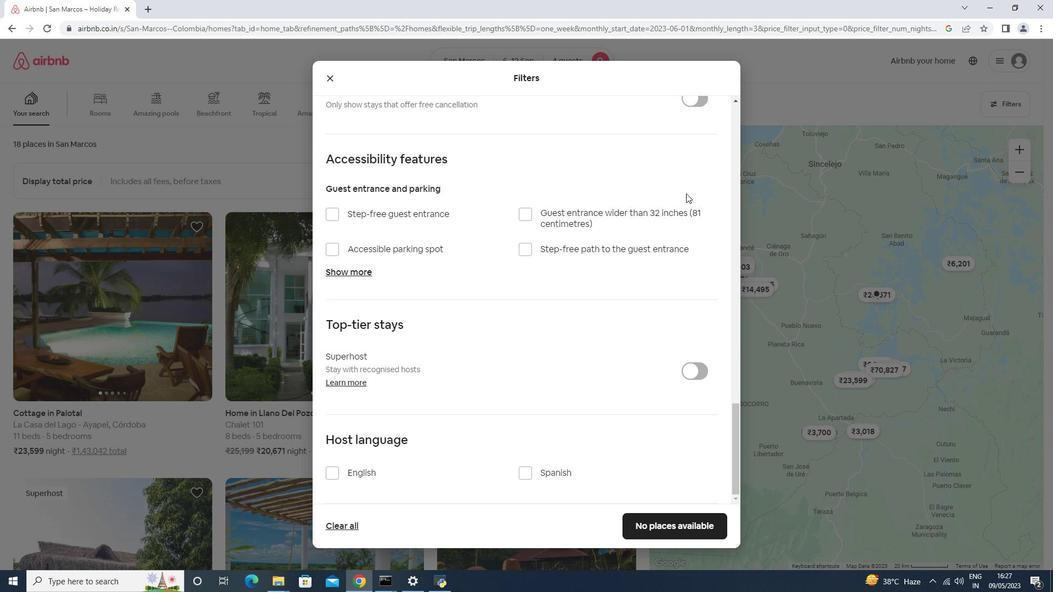 
Action: Mouse scrolled (685, 193) with delta (0, 0)
Screenshot: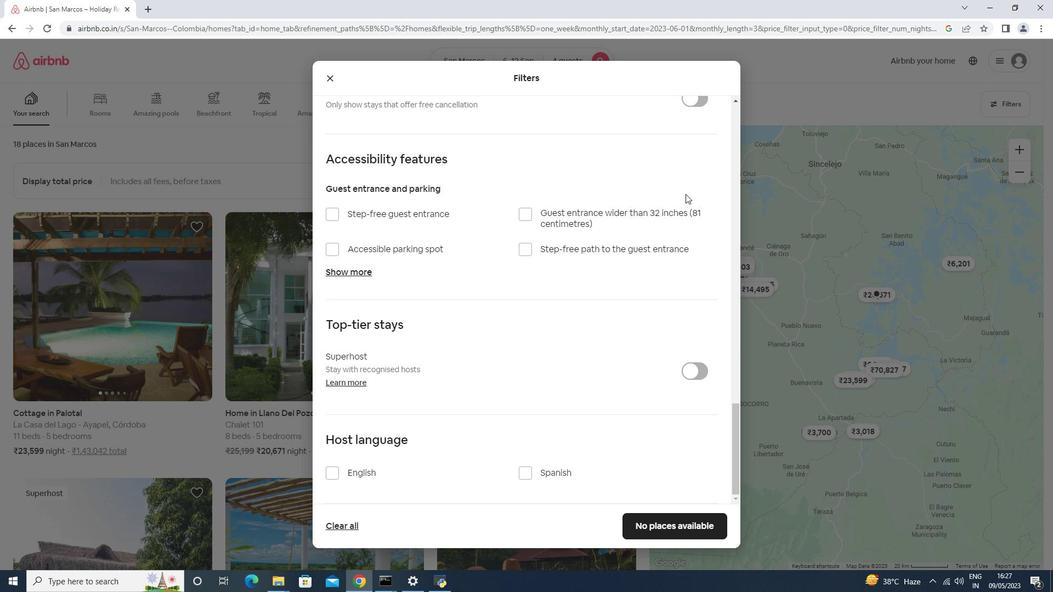 
Action: Mouse moved to (368, 474)
Screenshot: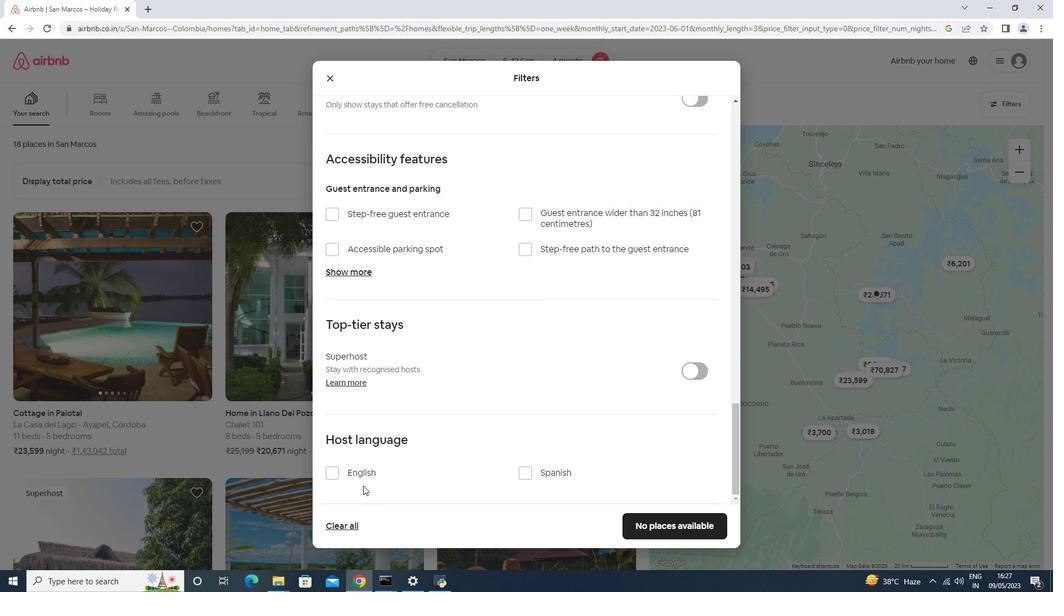 
Action: Mouse pressed left at (368, 474)
Screenshot: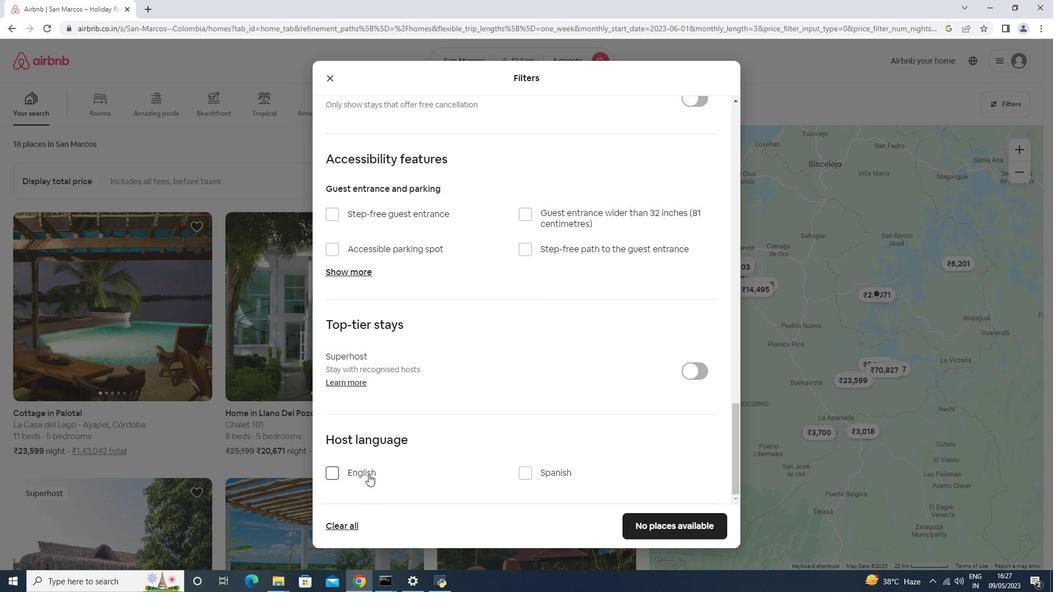 
Action: Mouse moved to (670, 520)
Screenshot: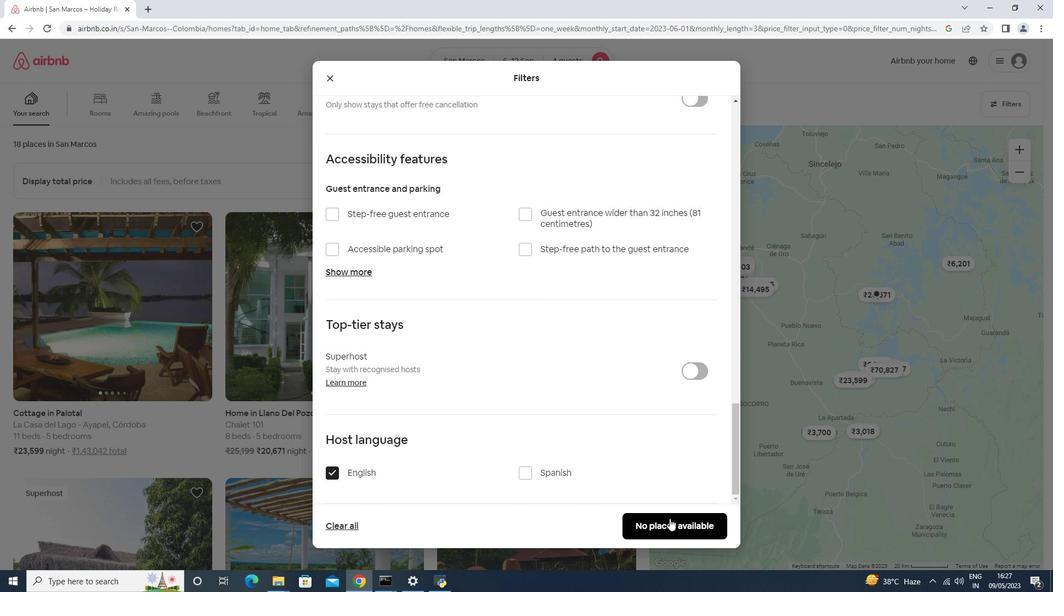 
Action: Mouse pressed left at (670, 520)
Screenshot: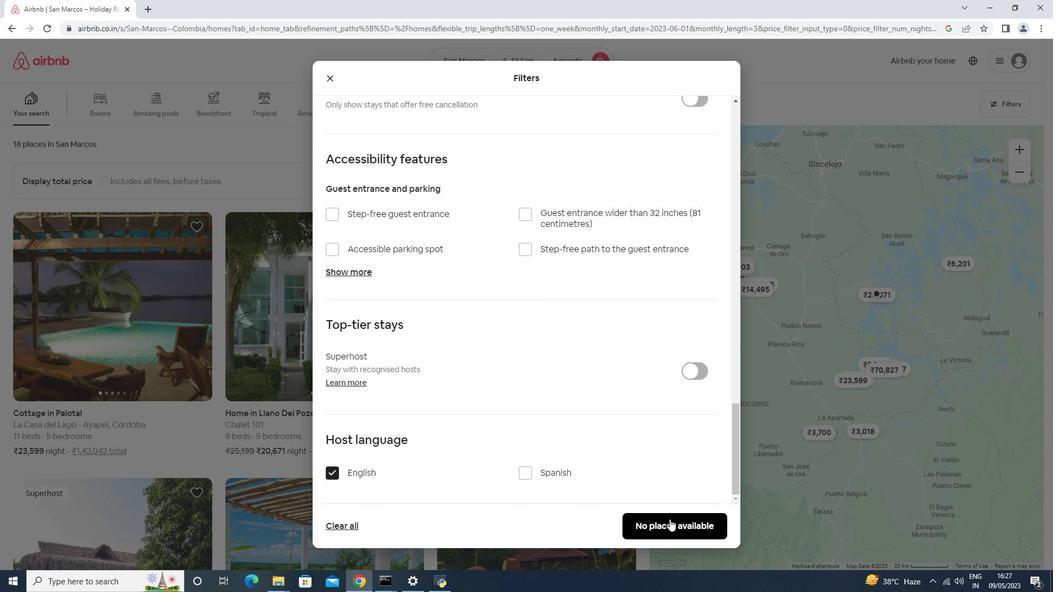 
Action: Mouse moved to (668, 520)
Screenshot: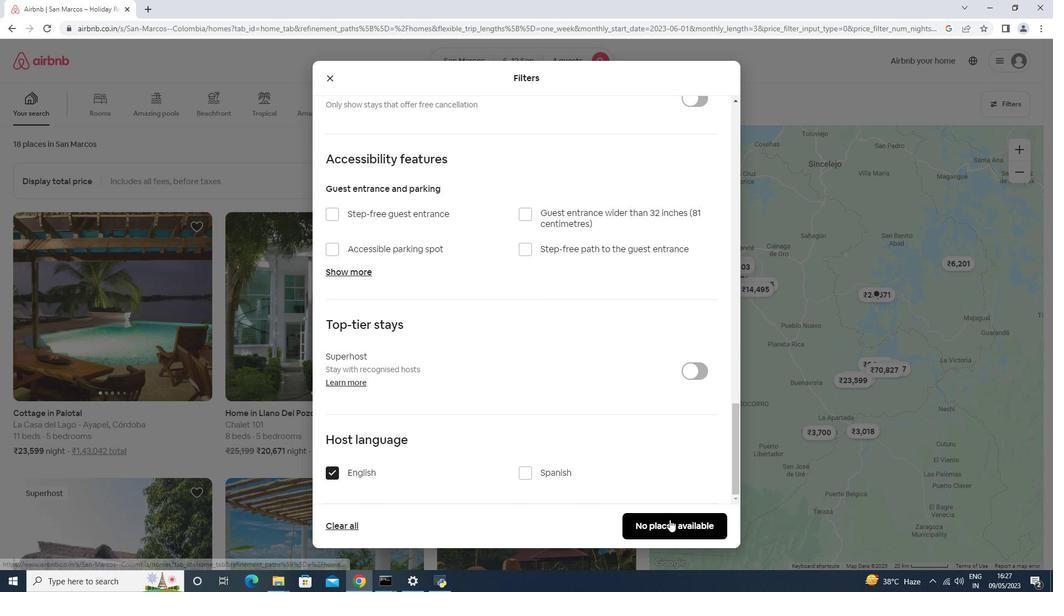 
